 Task: Look for space in Katoro, Tanzania from 10th July, 2023 to 15th July, 2023 for 7 adults in price range Rs.10000 to Rs.15000. Place can be entire place or shared room with 4 bedrooms having 7 beds and 4 bathrooms. Property type can be house, flat, guest house. Amenities needed are: wifi, TV, free parkinig on premises, gym, breakfast. Booking option can be shelf check-in. Required host language is English.
Action: Mouse moved to (447, 97)
Screenshot: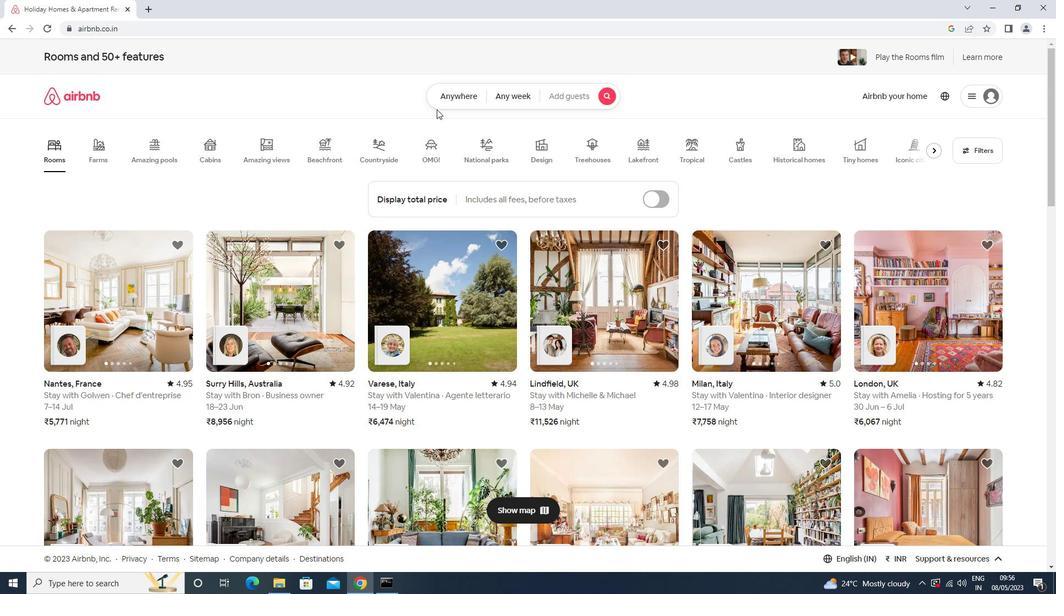 
Action: Mouse pressed left at (447, 97)
Screenshot: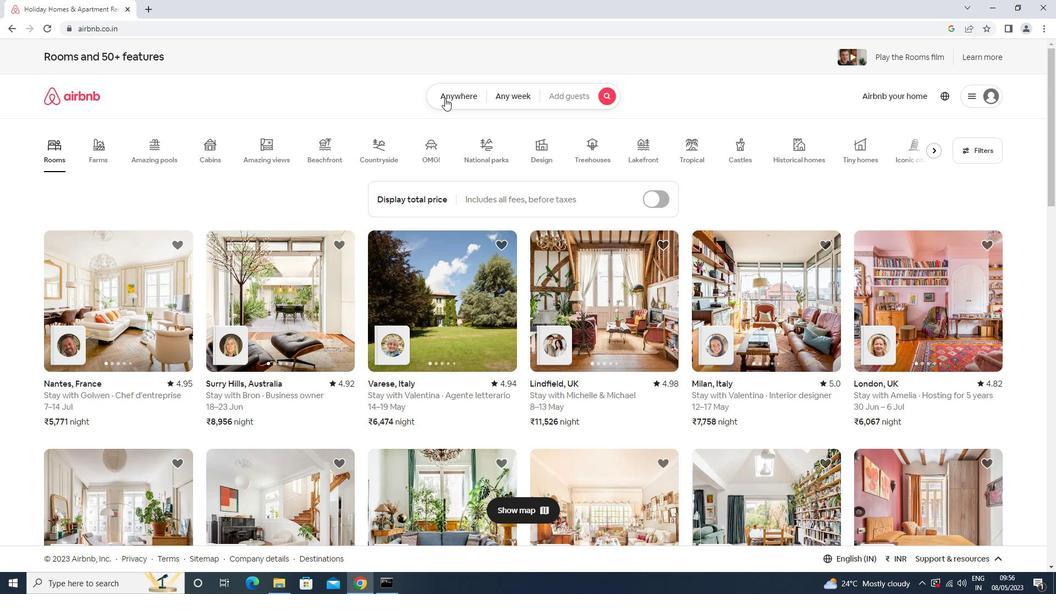 
Action: Mouse moved to (391, 139)
Screenshot: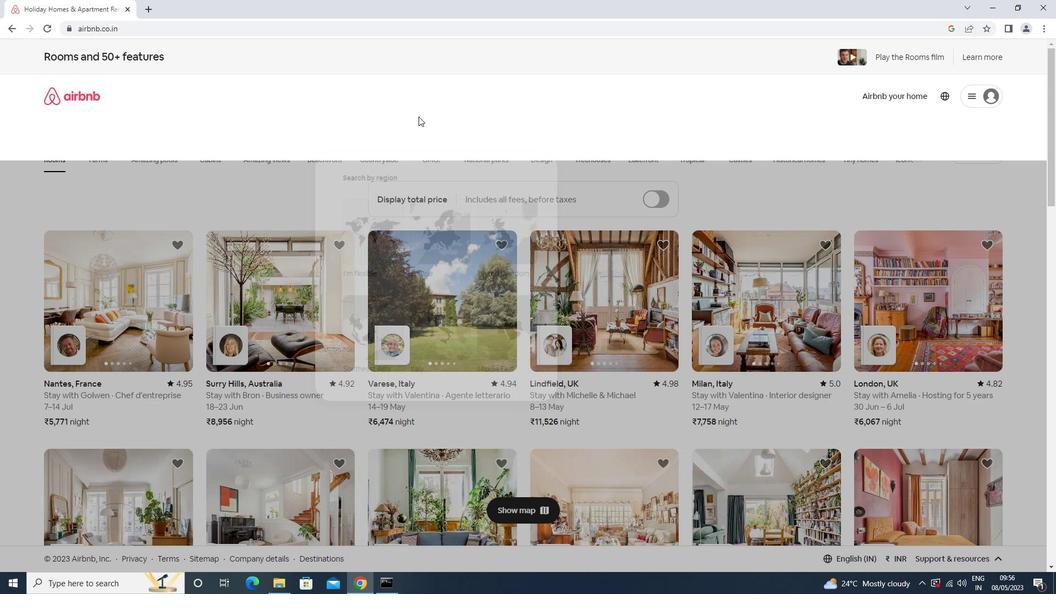 
Action: Mouse pressed left at (391, 139)
Screenshot: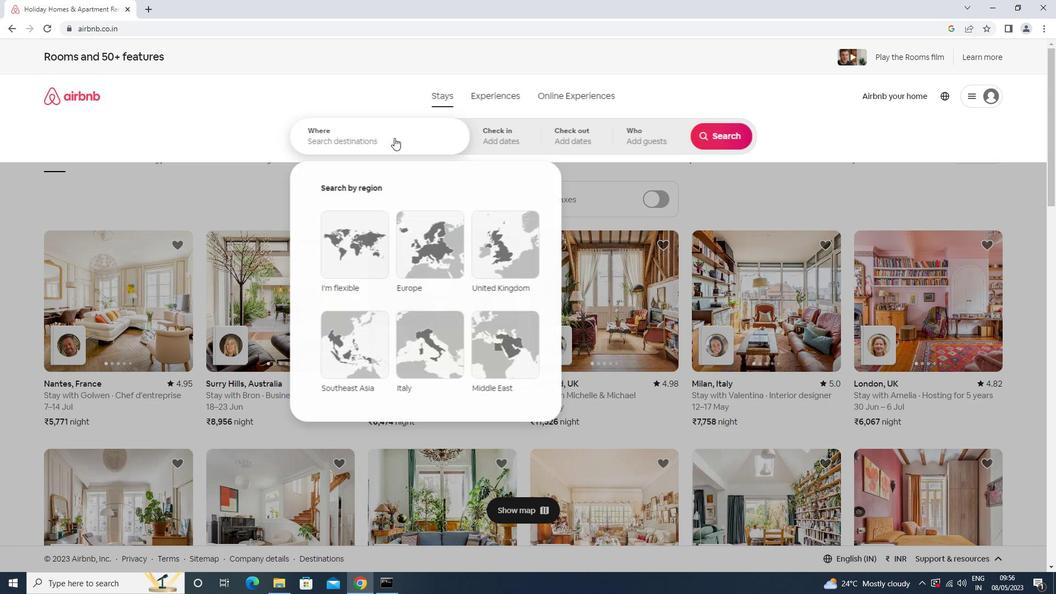 
Action: Key pressed <Key.shift>KATORO,<Key.space><Key.shift>T<Key.down><Key.enter>
Screenshot: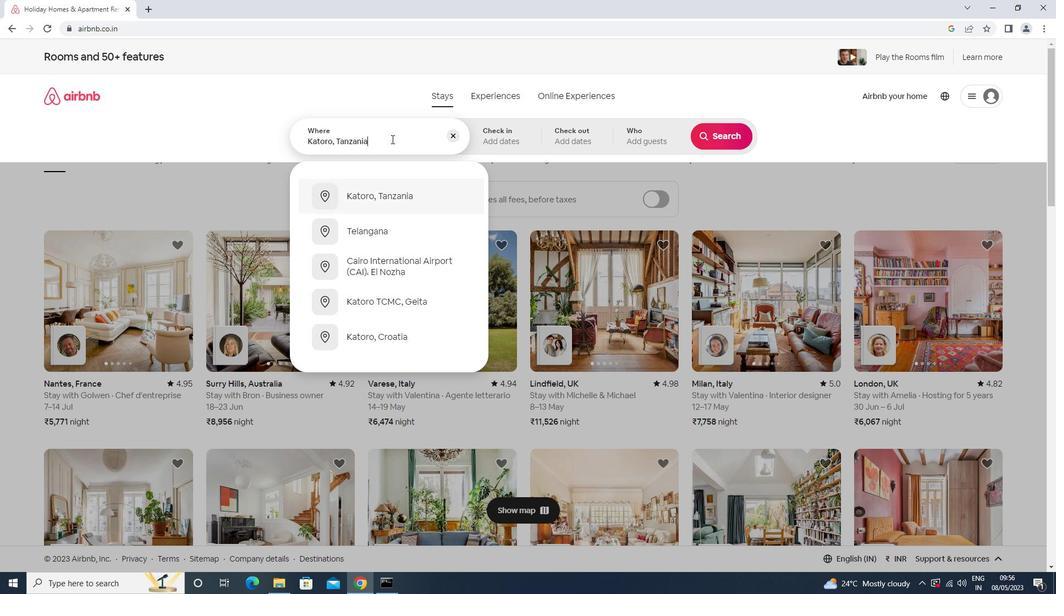 
Action: Mouse moved to (701, 301)
Screenshot: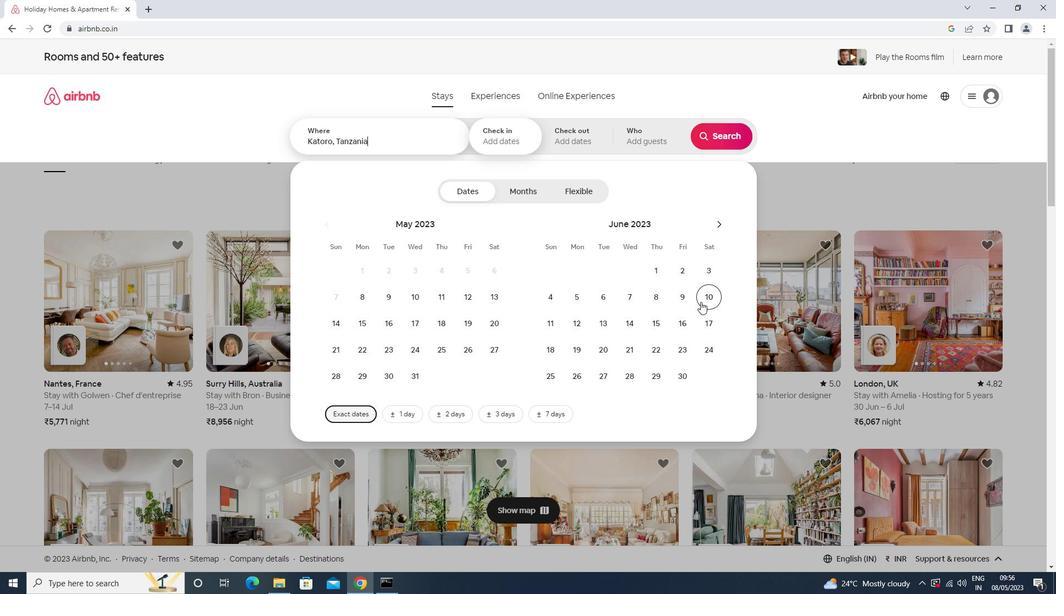 
Action: Mouse pressed left at (701, 301)
Screenshot: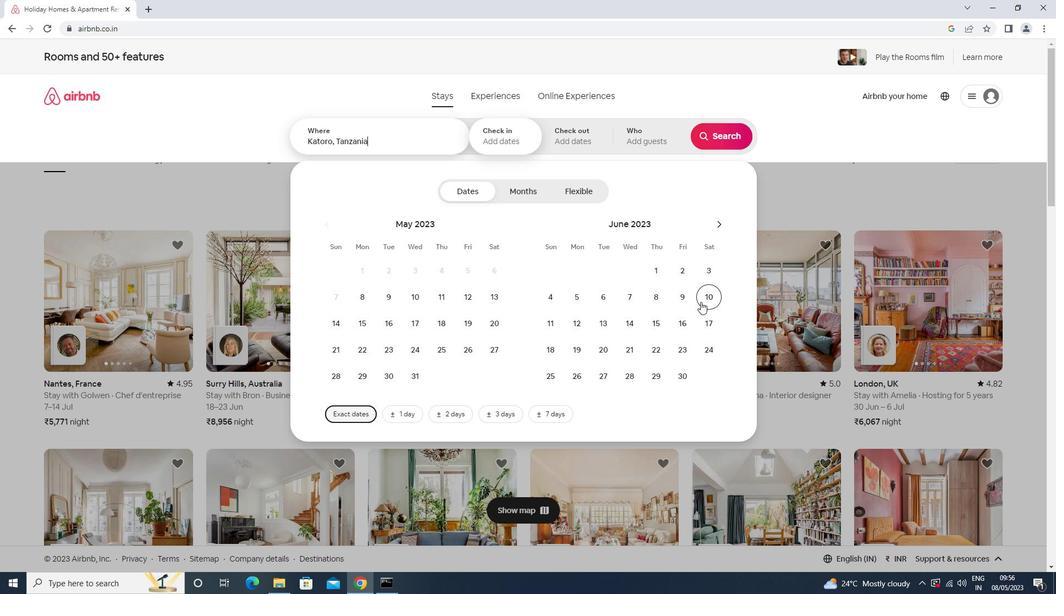 
Action: Mouse moved to (662, 329)
Screenshot: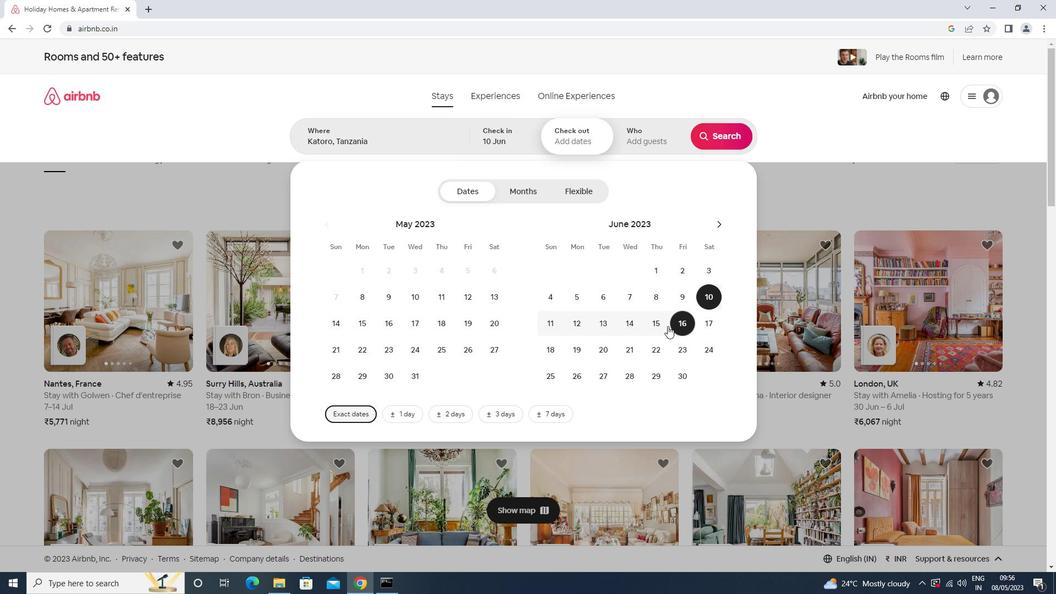 
Action: Mouse pressed left at (662, 329)
Screenshot: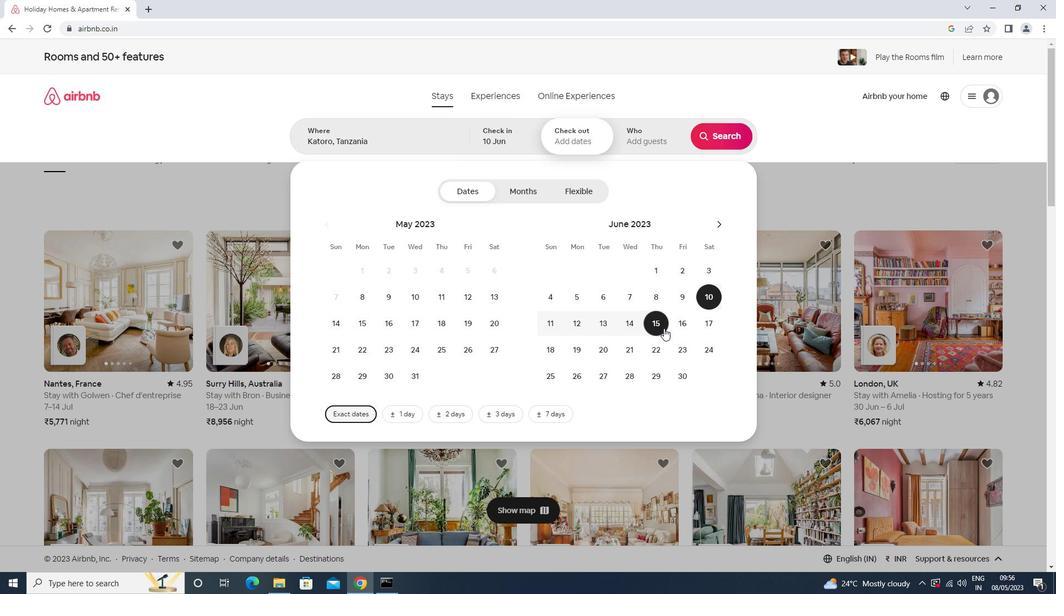 
Action: Mouse moved to (637, 133)
Screenshot: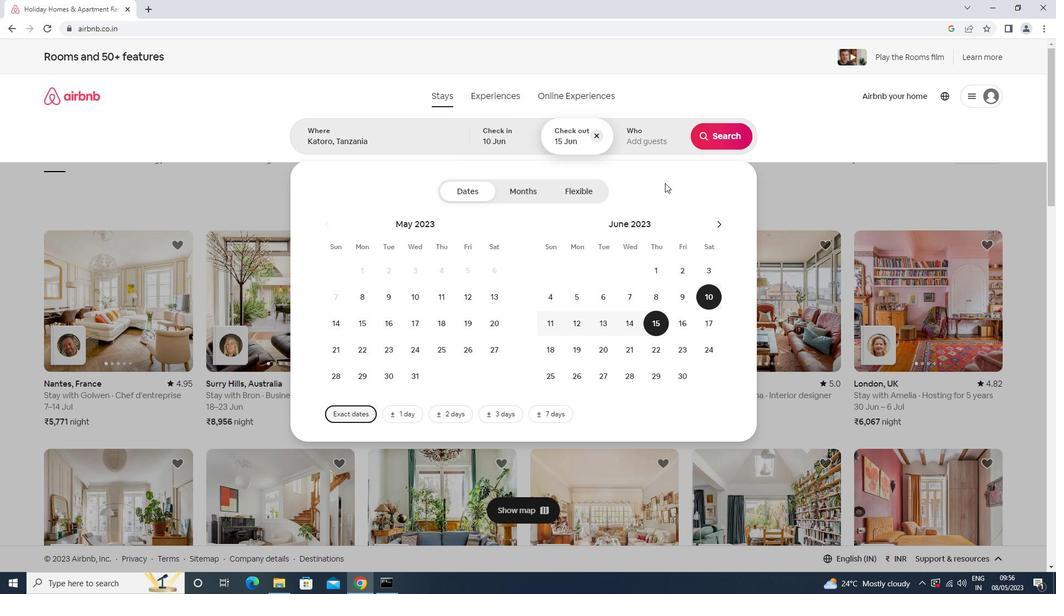 
Action: Mouse pressed left at (637, 133)
Screenshot: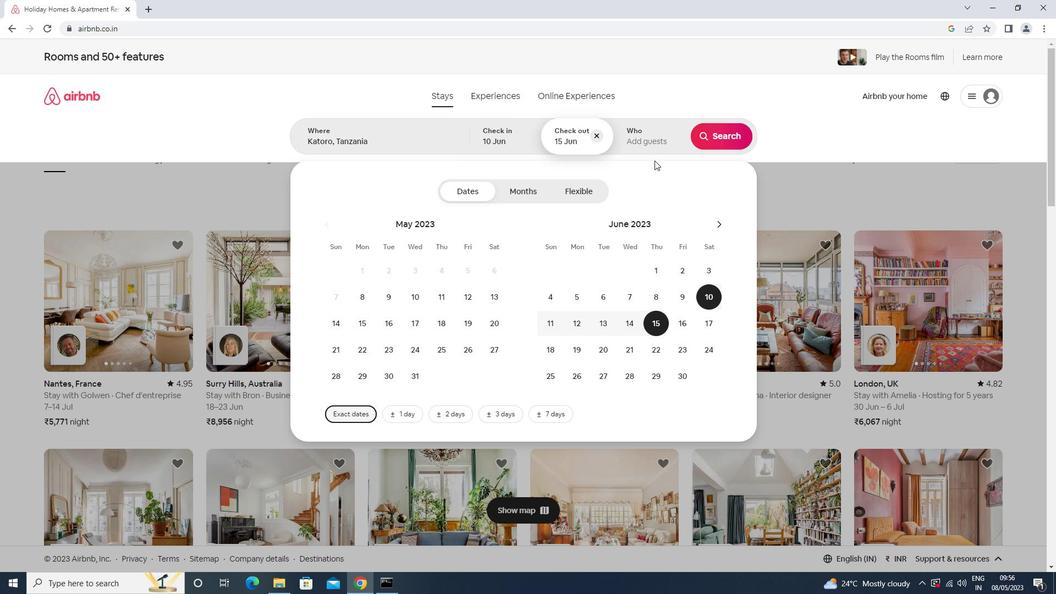 
Action: Mouse moved to (728, 197)
Screenshot: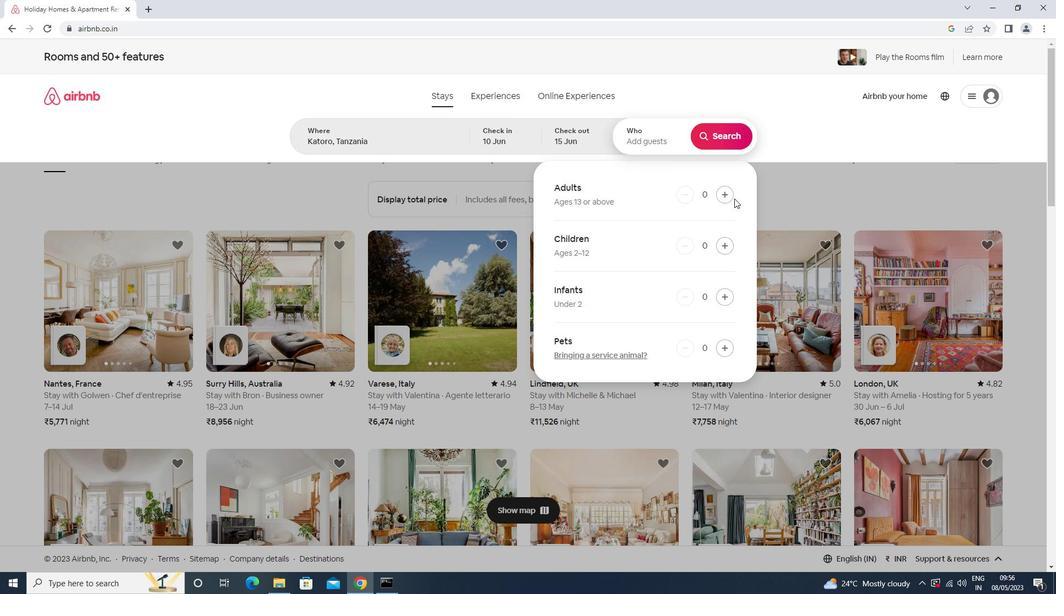 
Action: Mouse pressed left at (728, 197)
Screenshot: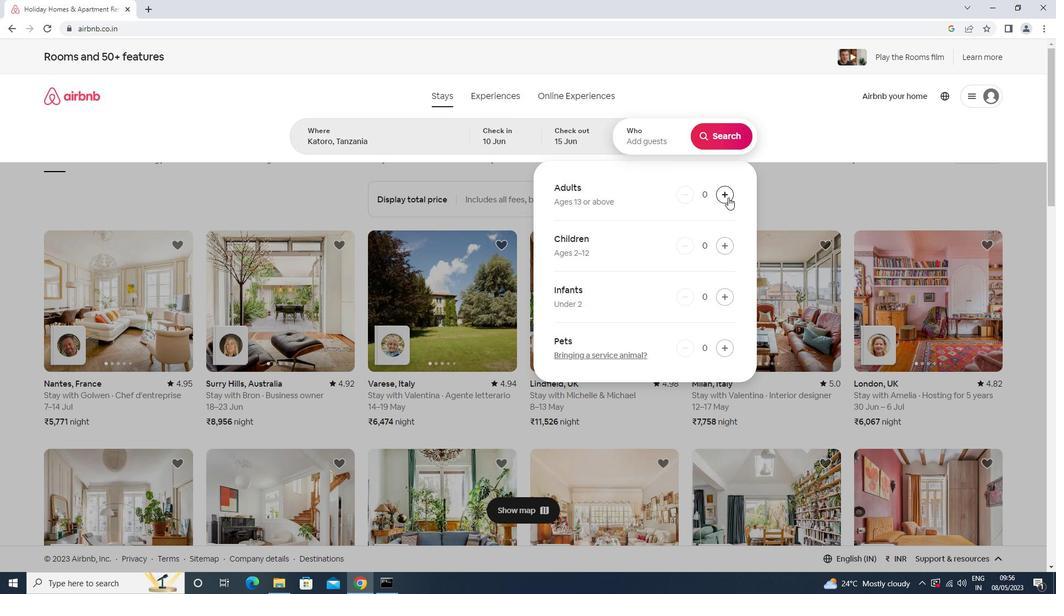 
Action: Mouse pressed left at (728, 197)
Screenshot: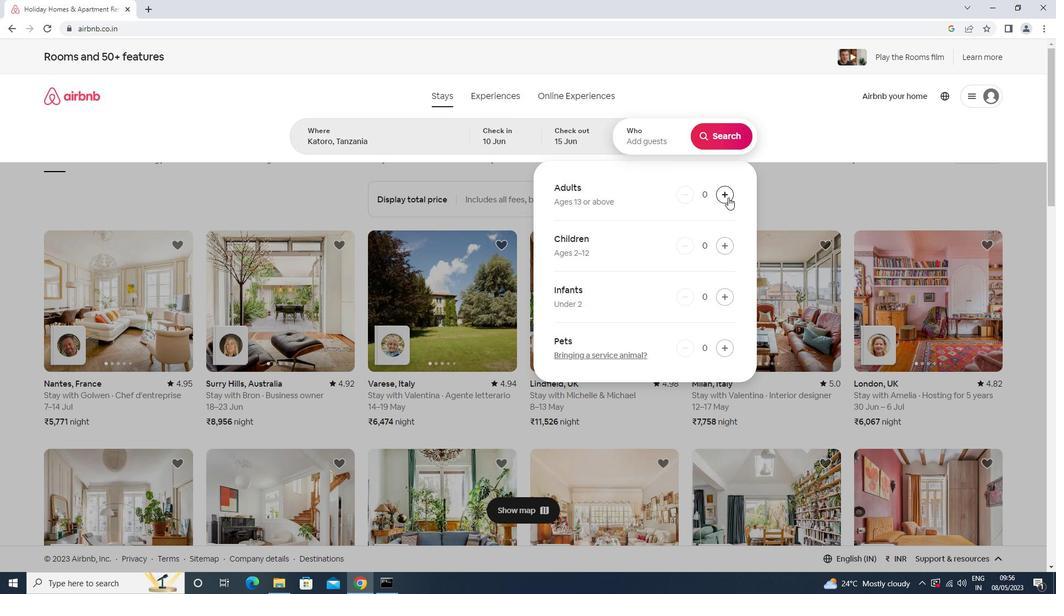 
Action: Mouse pressed left at (728, 197)
Screenshot: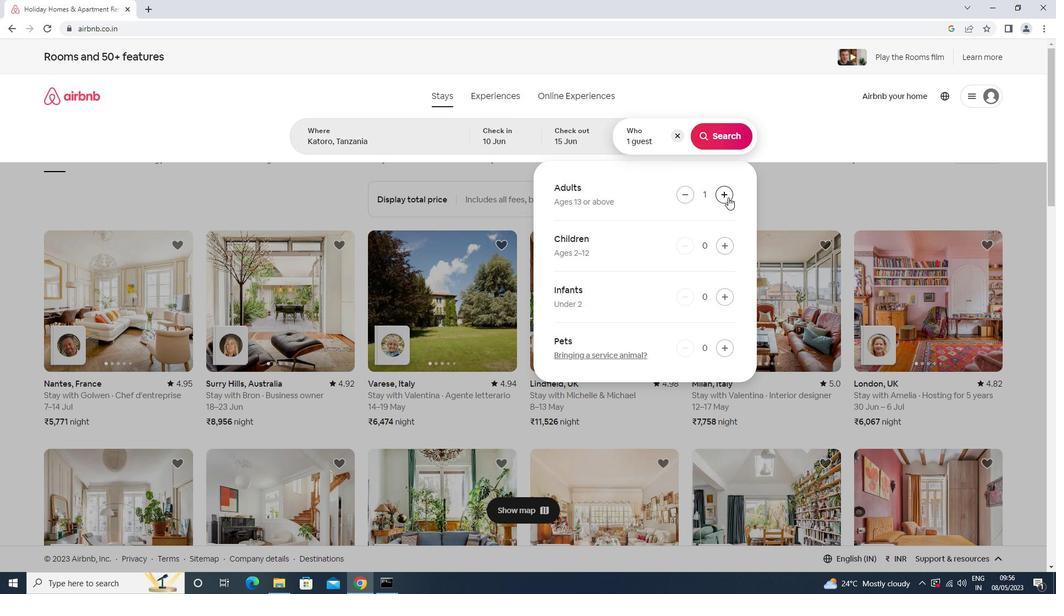 
Action: Mouse pressed left at (728, 197)
Screenshot: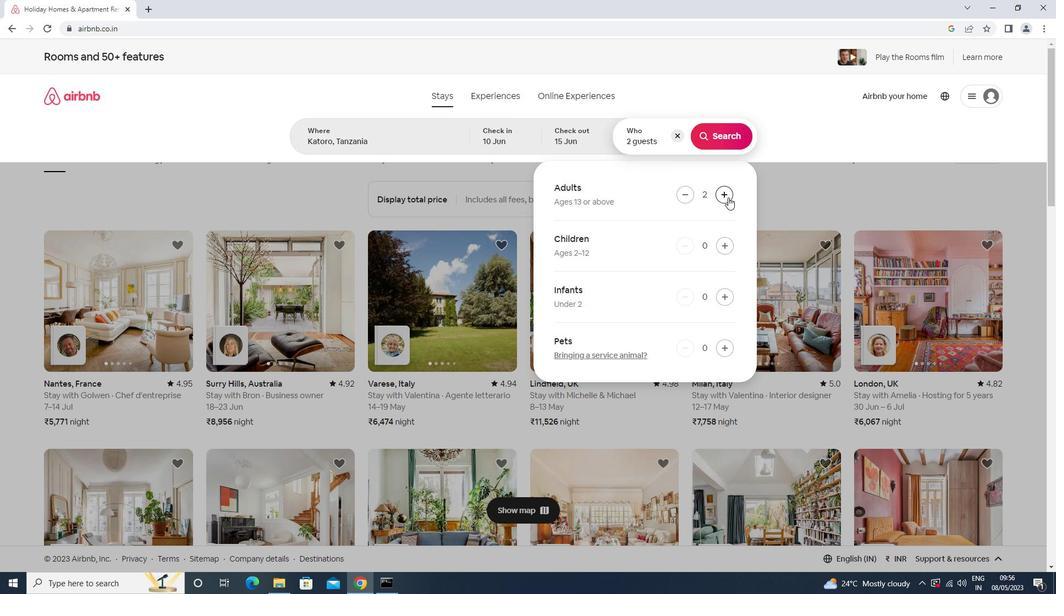 
Action: Mouse pressed left at (728, 197)
Screenshot: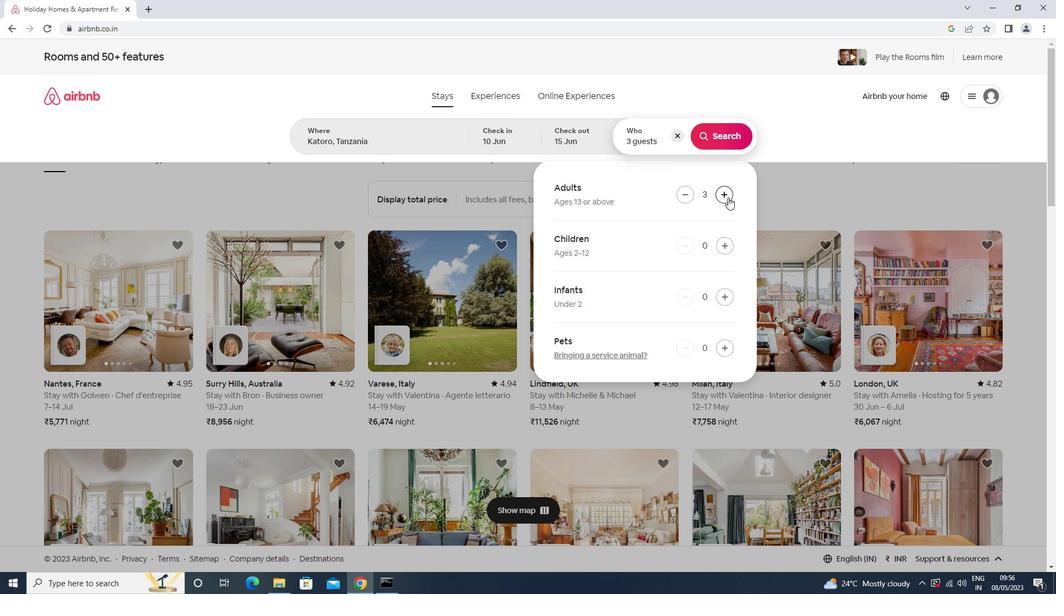 
Action: Mouse pressed left at (728, 197)
Screenshot: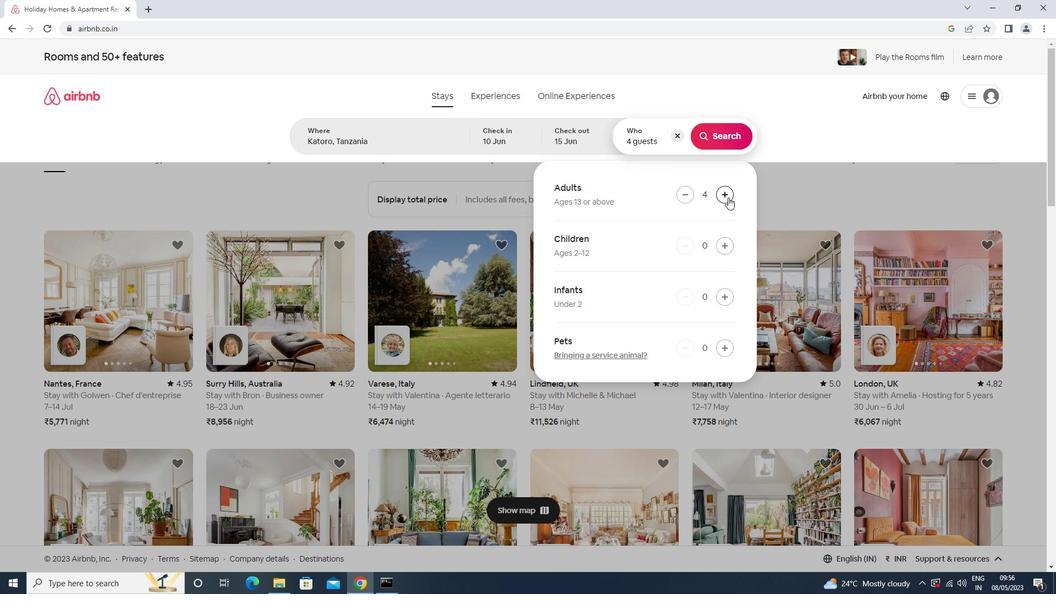 
Action: Mouse pressed left at (728, 197)
Screenshot: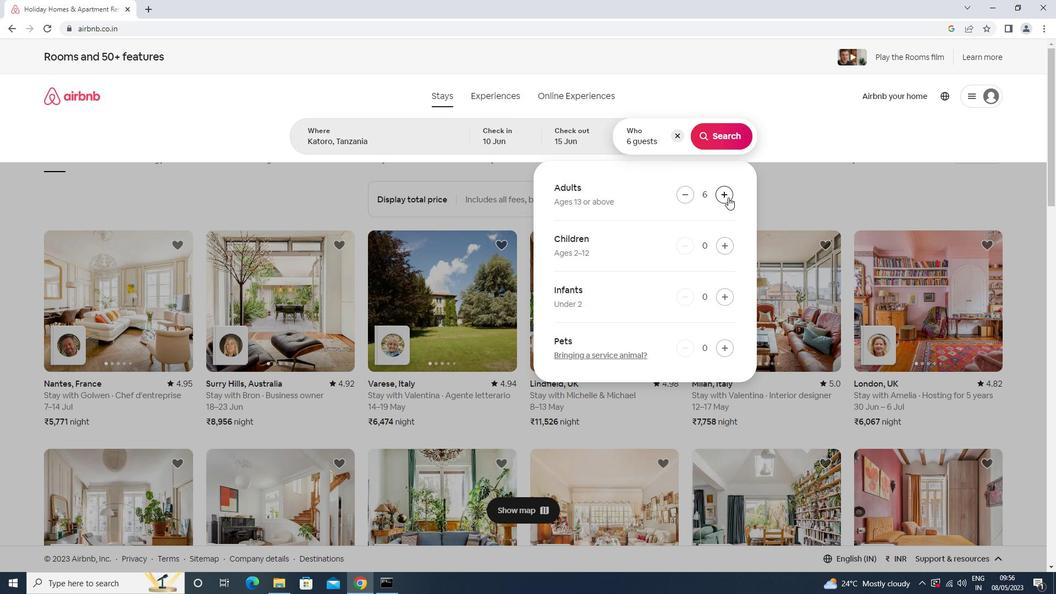 
Action: Mouse moved to (717, 134)
Screenshot: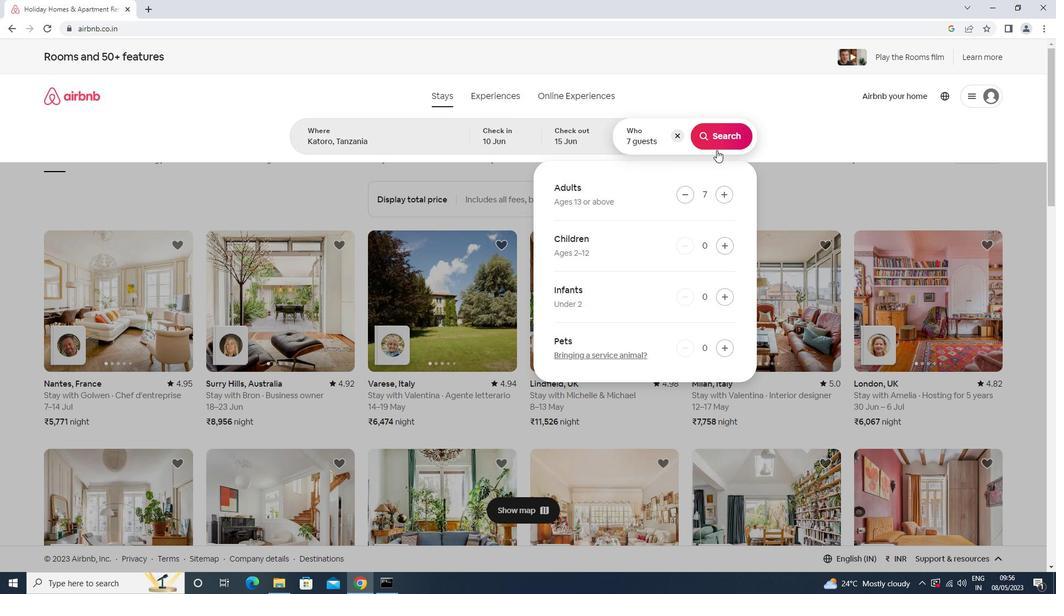
Action: Mouse pressed left at (717, 134)
Screenshot: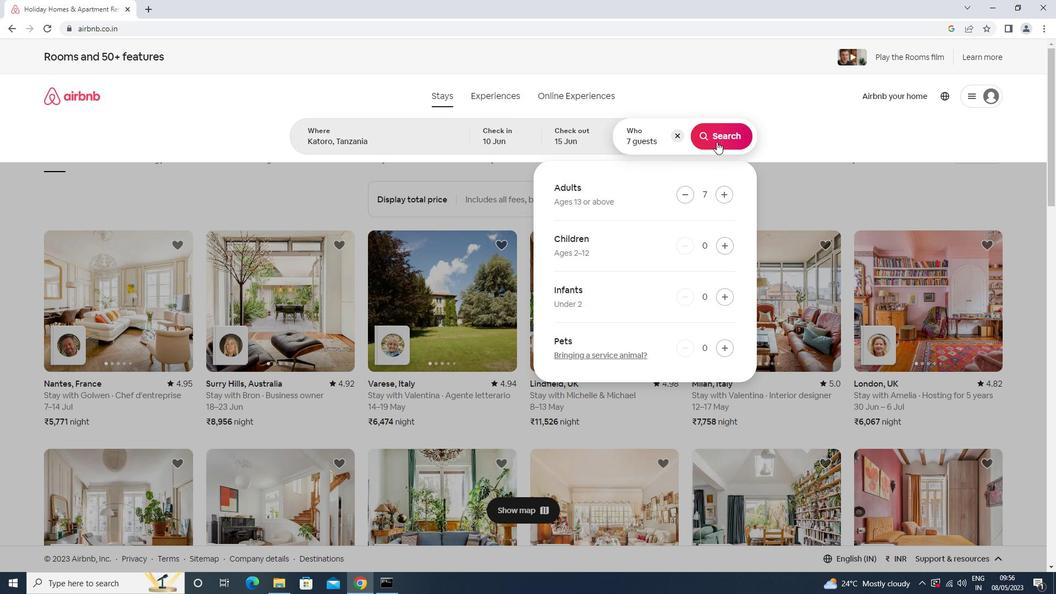 
Action: Mouse moved to (1001, 105)
Screenshot: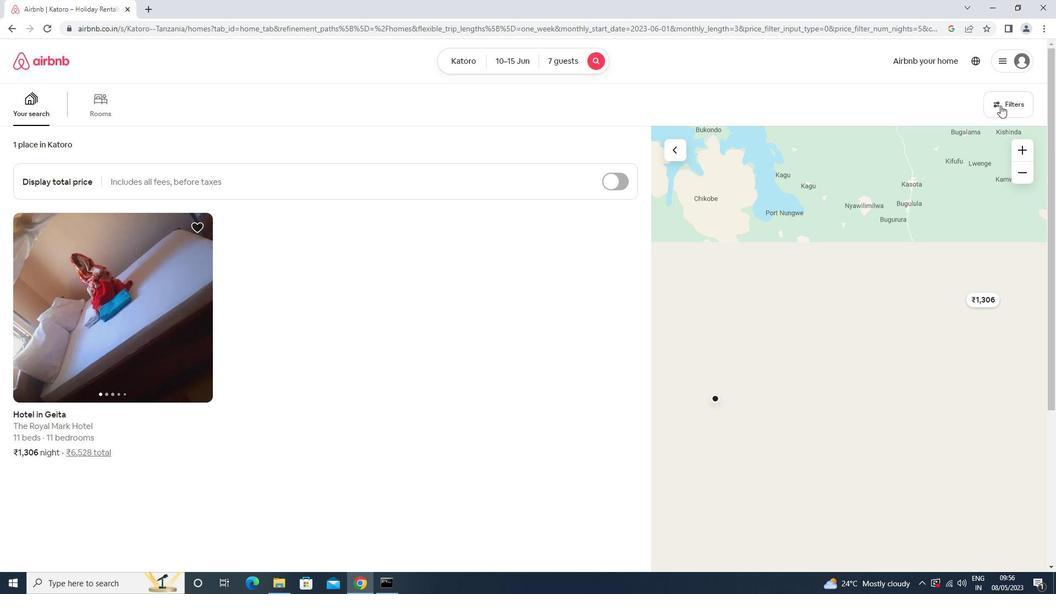 
Action: Mouse pressed left at (1001, 105)
Screenshot: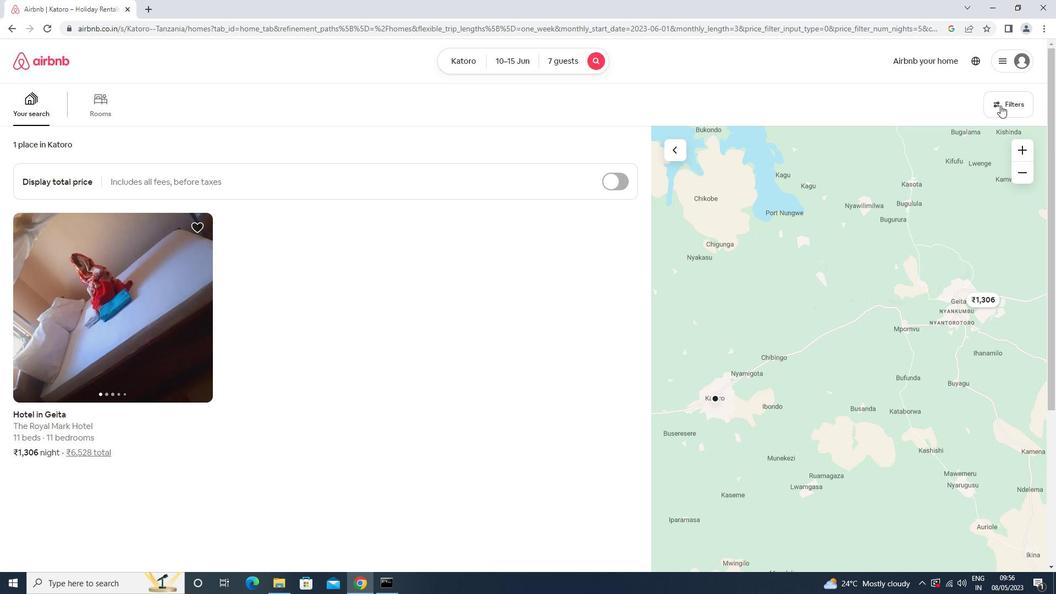 
Action: Mouse moved to (408, 376)
Screenshot: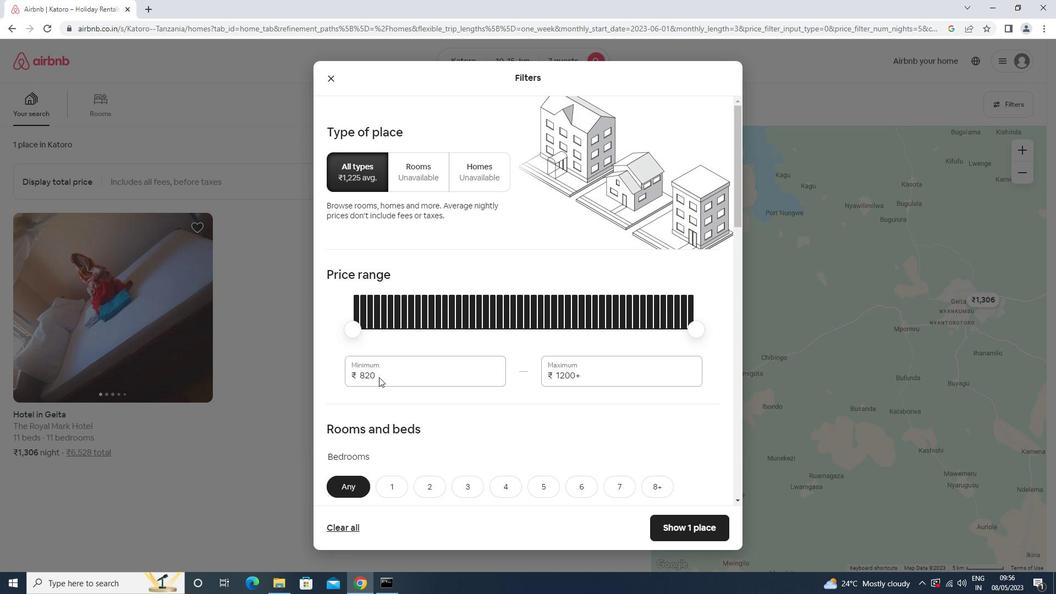 
Action: Mouse pressed left at (408, 376)
Screenshot: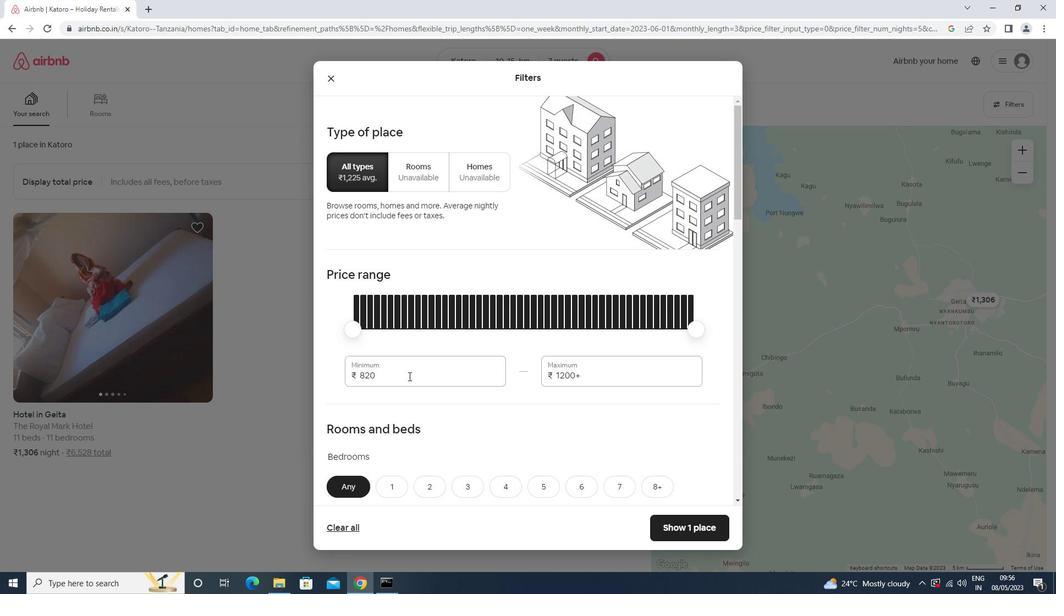 
Action: Key pressed <Key.backspace><Key.backspace><Key.backspace><Key.backspace>10000<Key.tab>15000
Screenshot: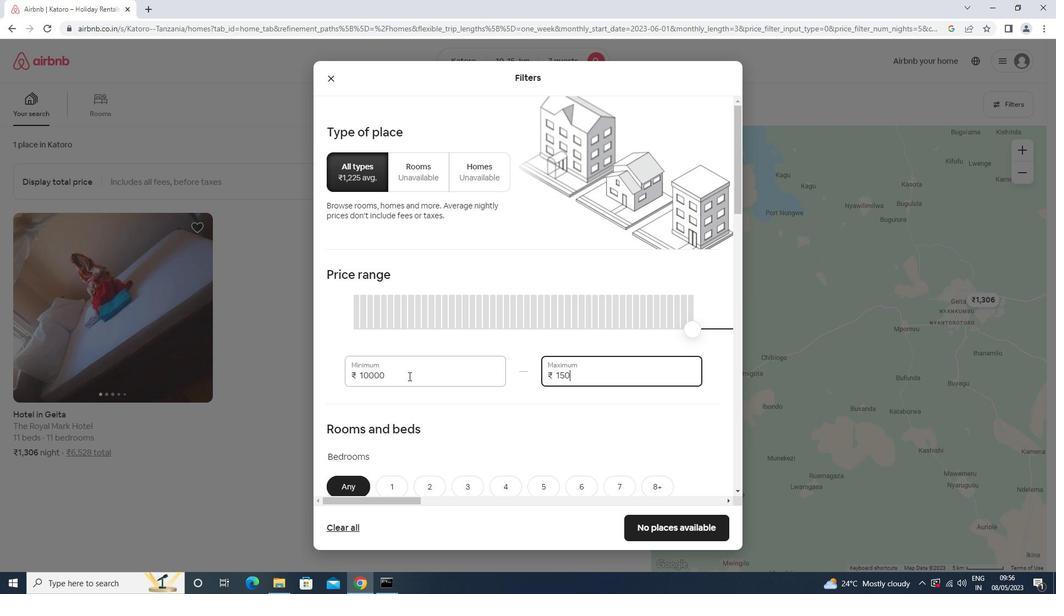 
Action: Mouse moved to (408, 384)
Screenshot: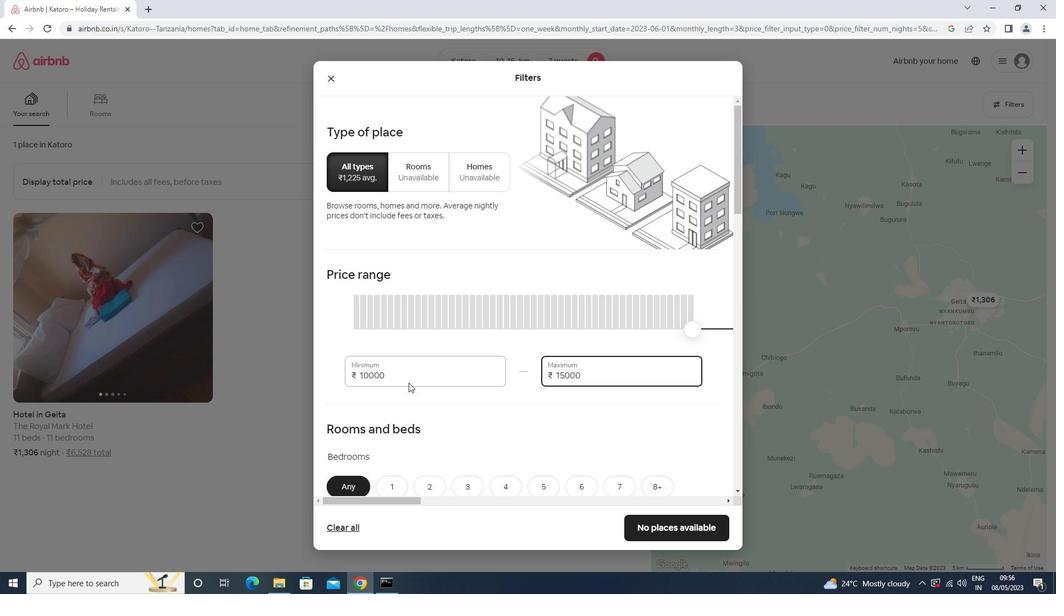 
Action: Mouse scrolled (408, 383) with delta (0, 0)
Screenshot: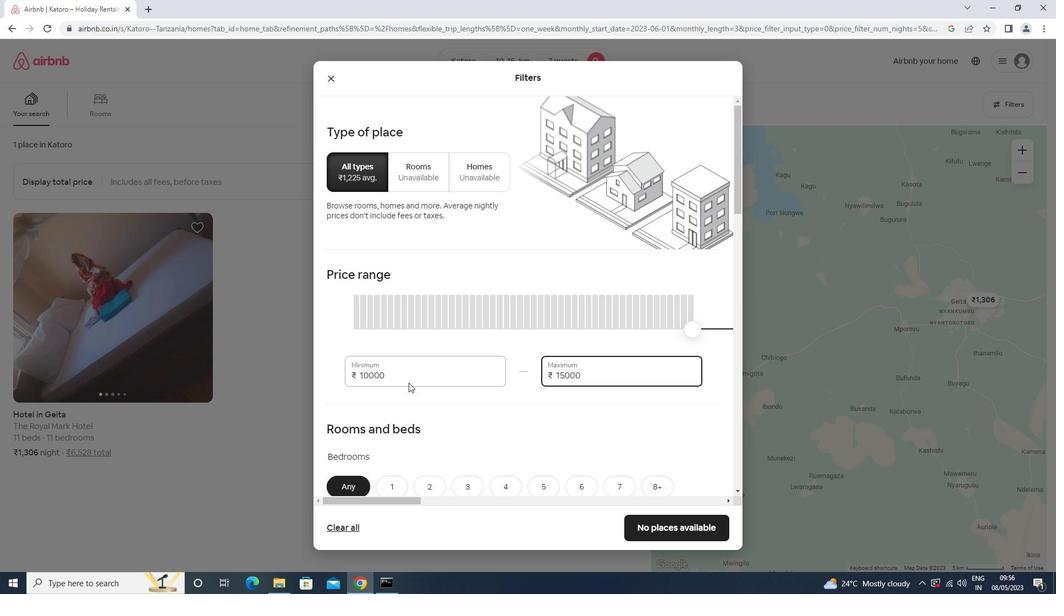 
Action: Mouse scrolled (408, 383) with delta (0, 0)
Screenshot: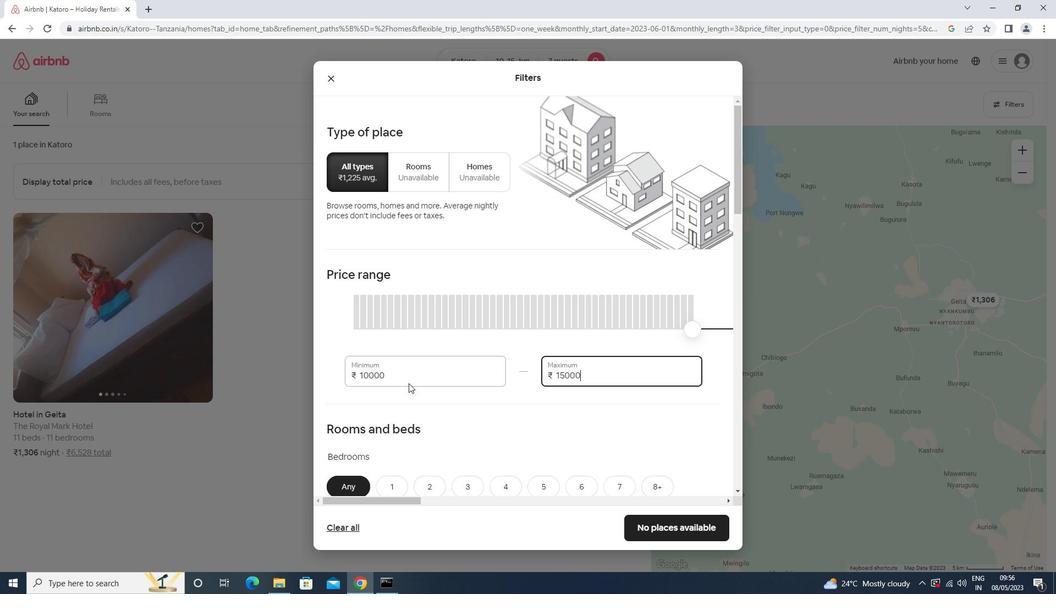 
Action: Mouse scrolled (408, 383) with delta (0, 0)
Screenshot: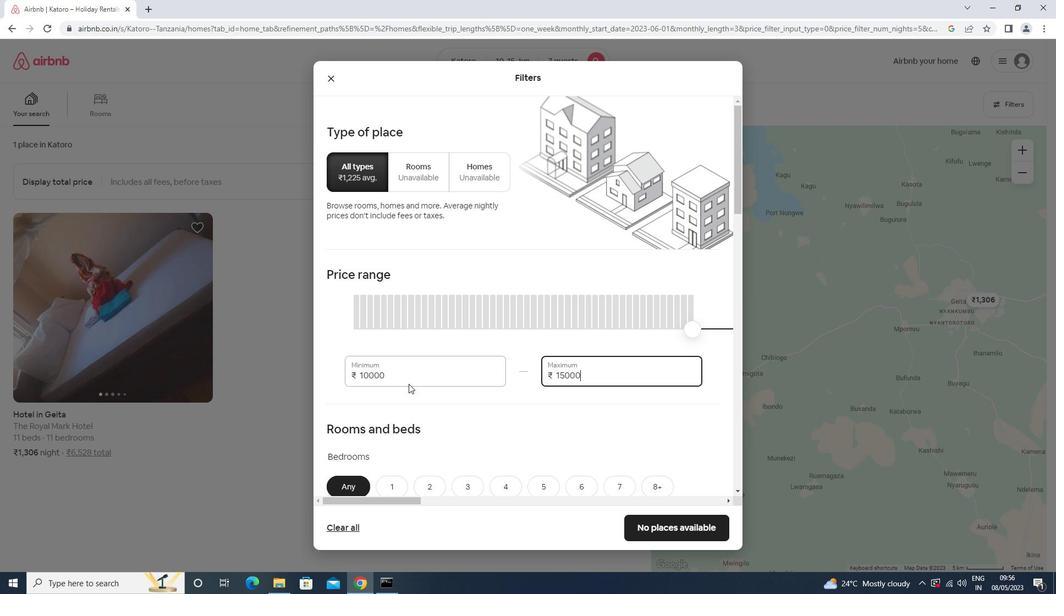 
Action: Mouse scrolled (408, 383) with delta (0, 0)
Screenshot: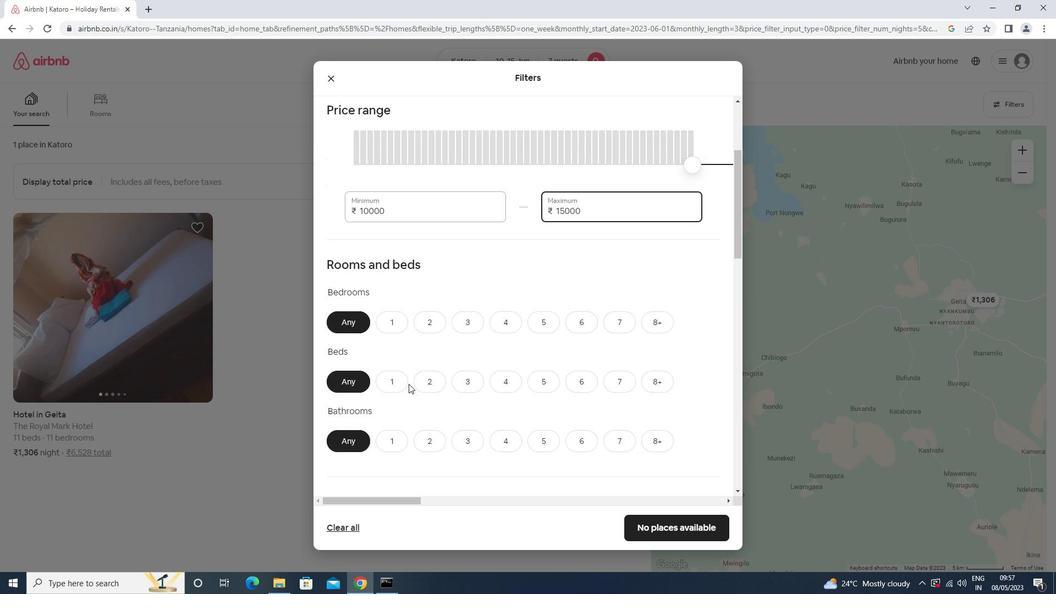 
Action: Mouse scrolled (408, 383) with delta (0, 0)
Screenshot: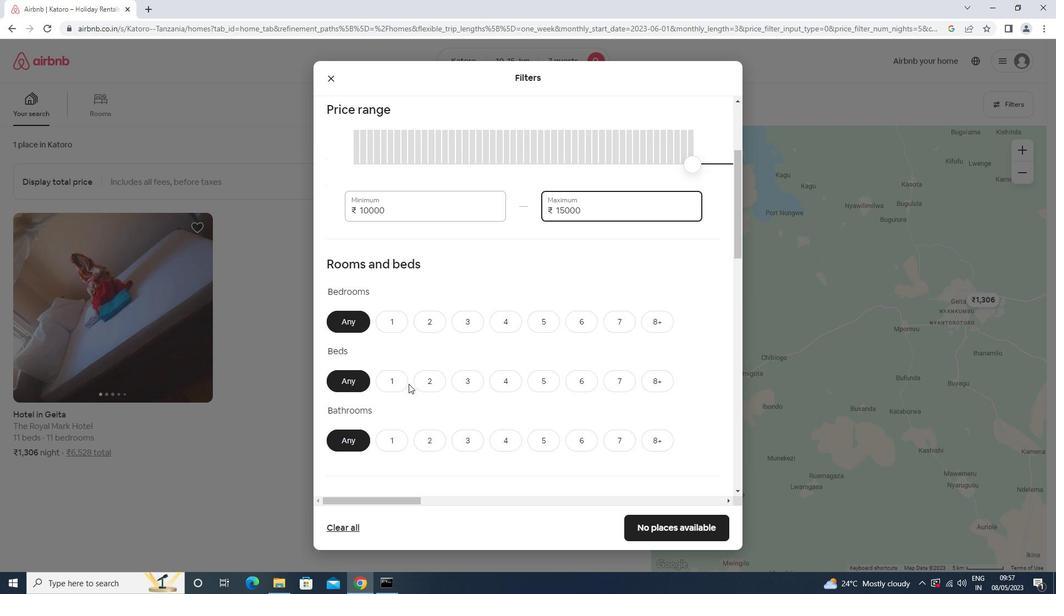
Action: Mouse scrolled (408, 383) with delta (0, 0)
Screenshot: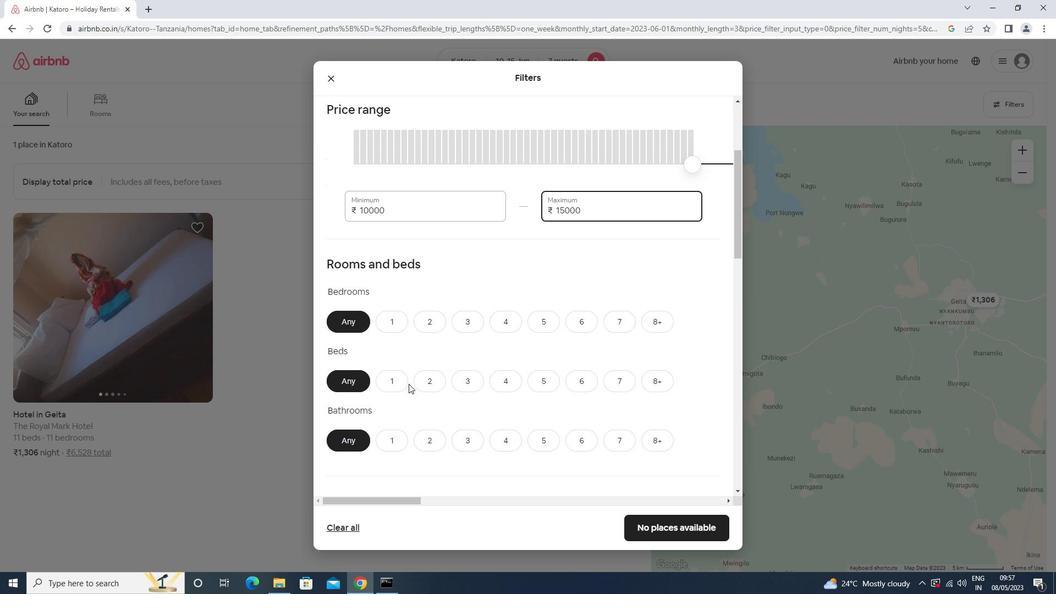 
Action: Mouse moved to (508, 163)
Screenshot: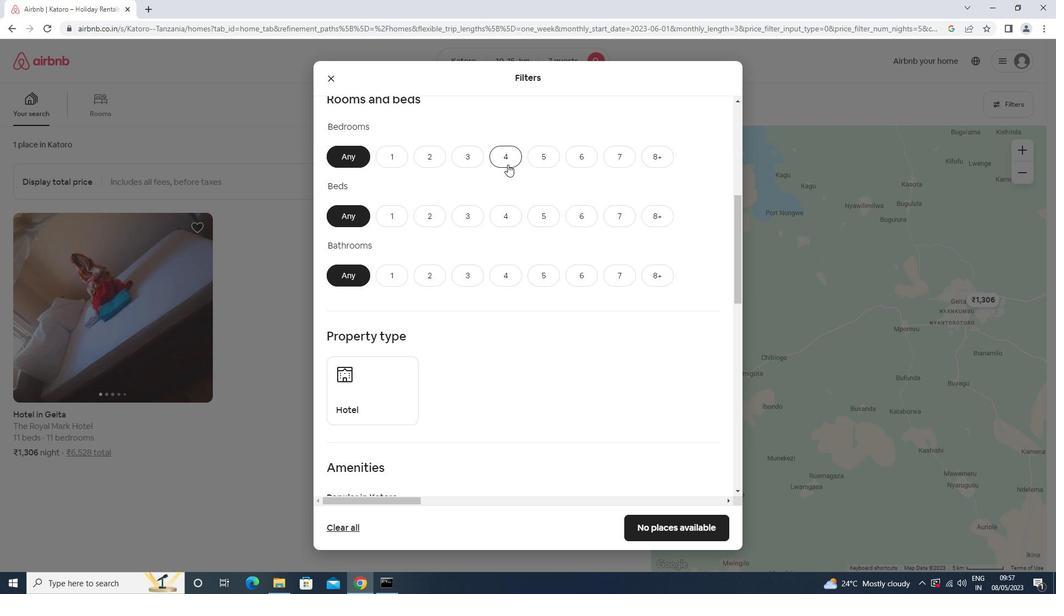 
Action: Mouse pressed left at (508, 163)
Screenshot: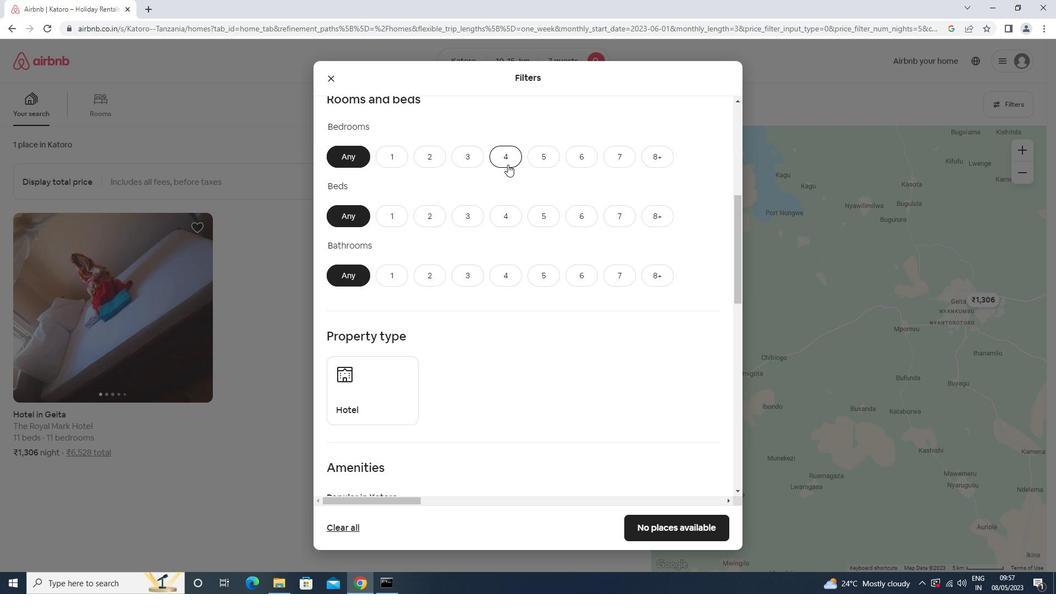 
Action: Mouse moved to (617, 217)
Screenshot: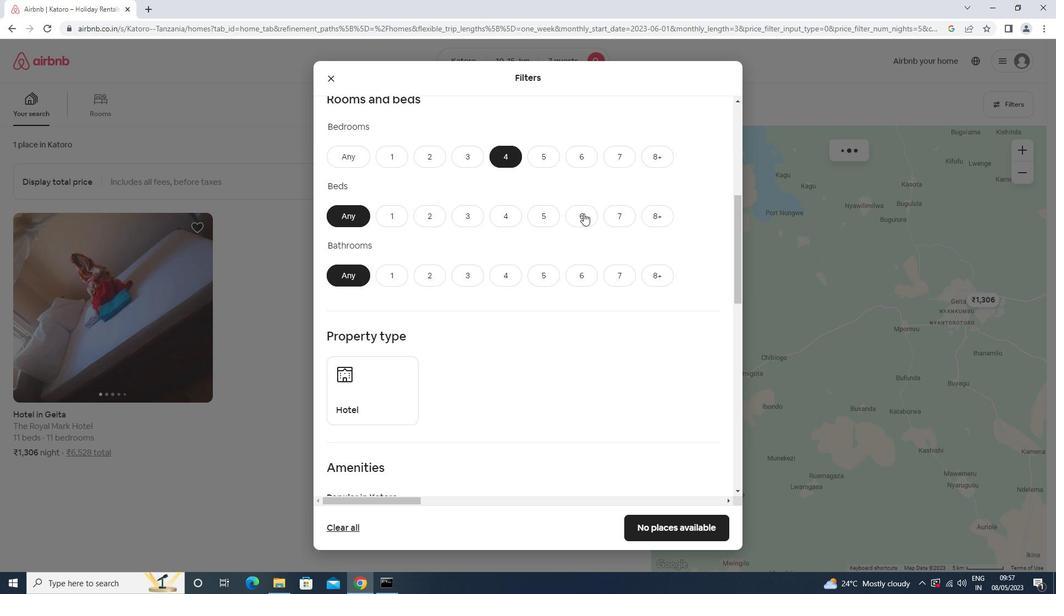
Action: Mouse pressed left at (617, 217)
Screenshot: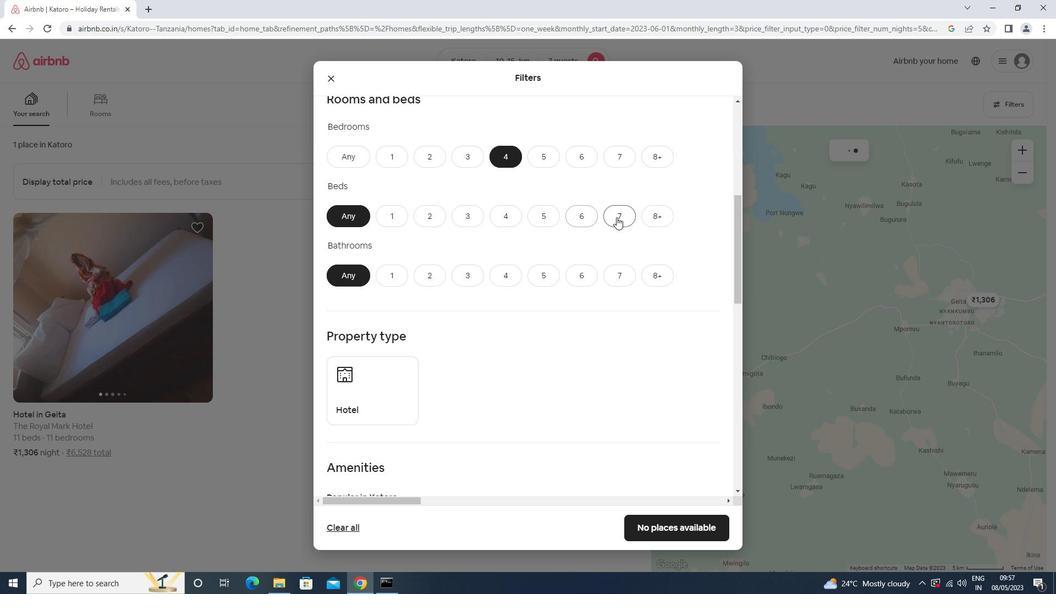 
Action: Mouse moved to (505, 275)
Screenshot: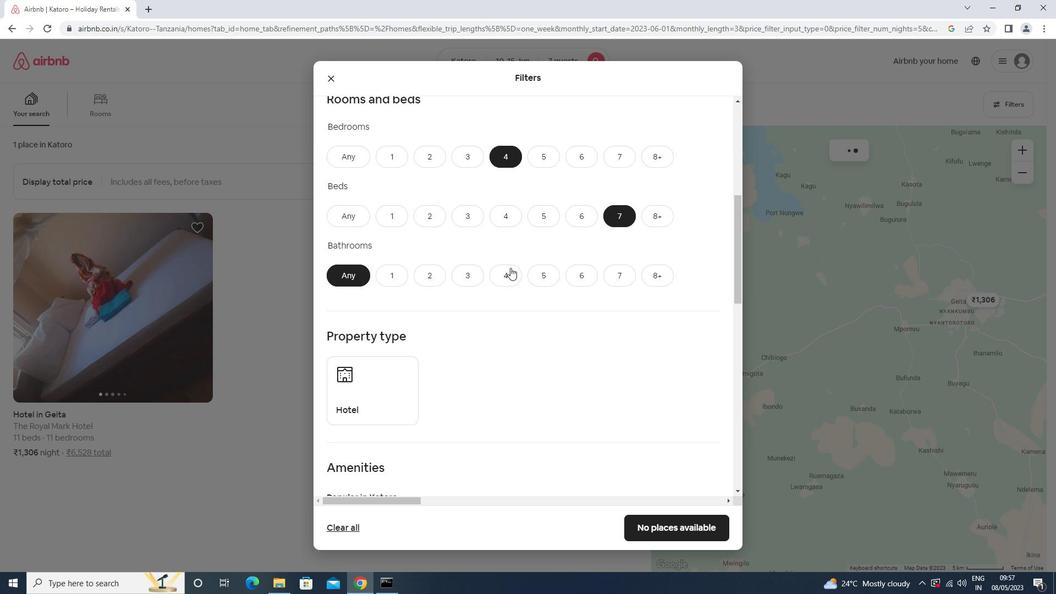 
Action: Mouse pressed left at (505, 275)
Screenshot: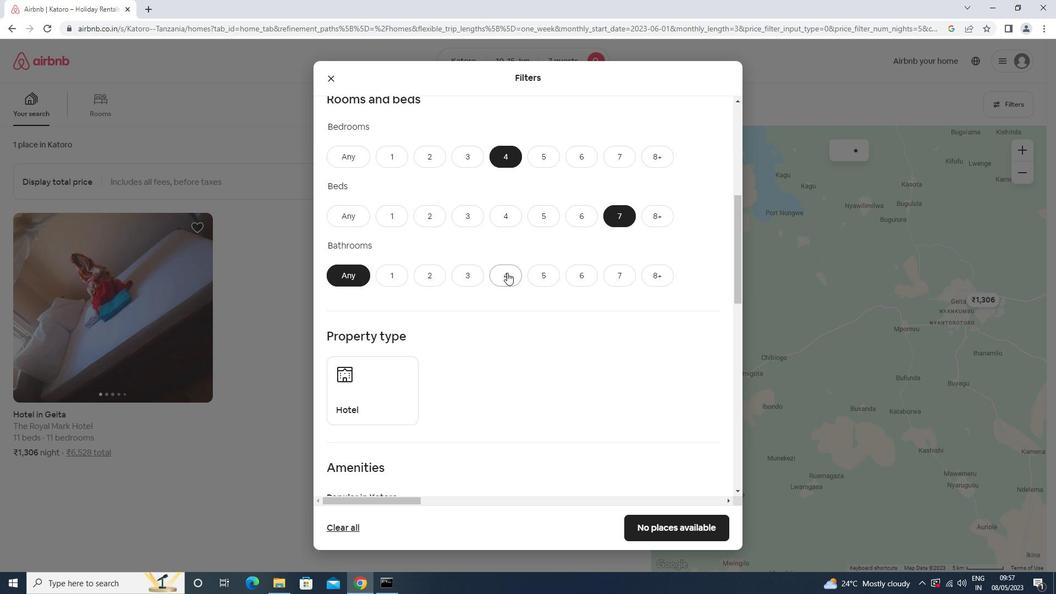 
Action: Mouse moved to (433, 365)
Screenshot: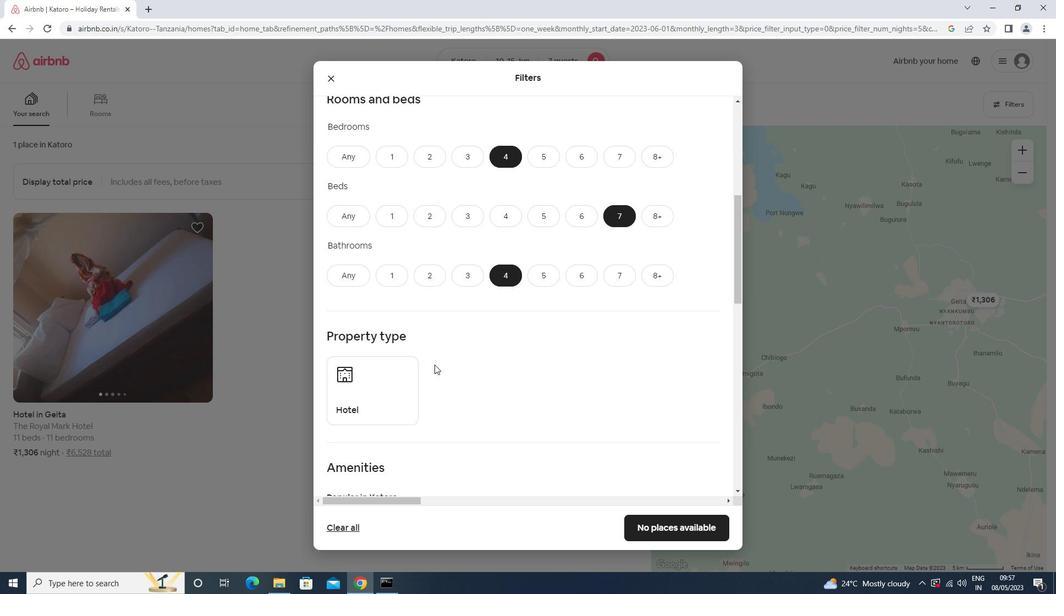
Action: Mouse scrolled (433, 364) with delta (0, 0)
Screenshot: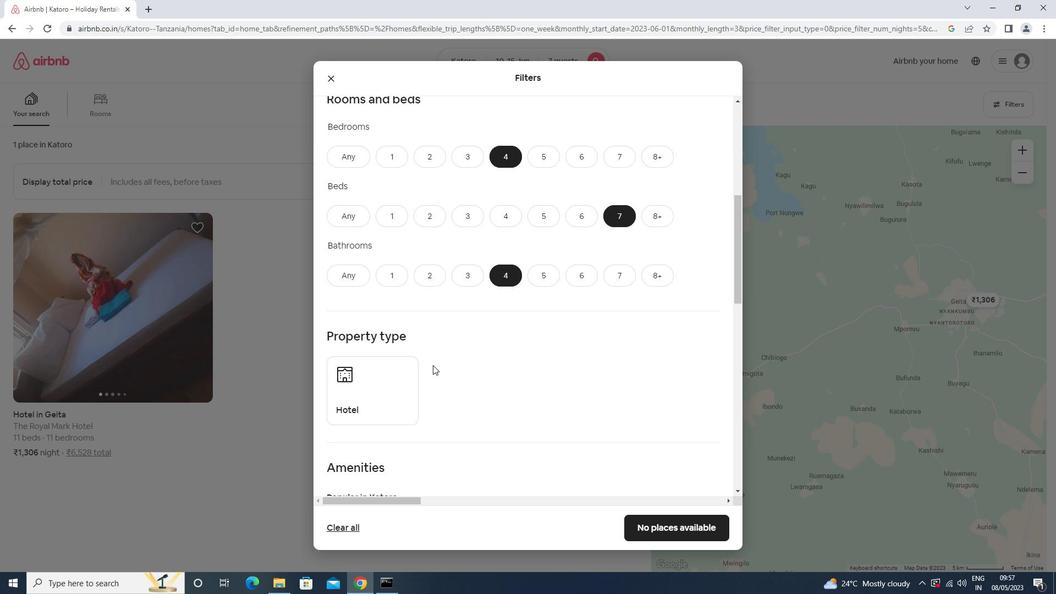 
Action: Mouse scrolled (433, 364) with delta (0, 0)
Screenshot: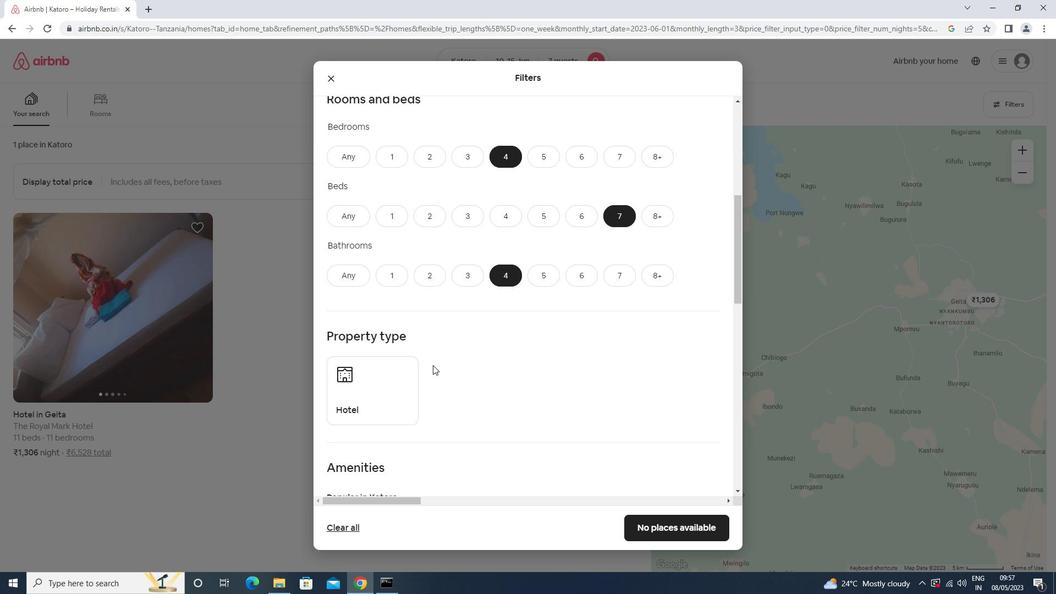 
Action: Mouse scrolled (433, 364) with delta (0, 0)
Screenshot: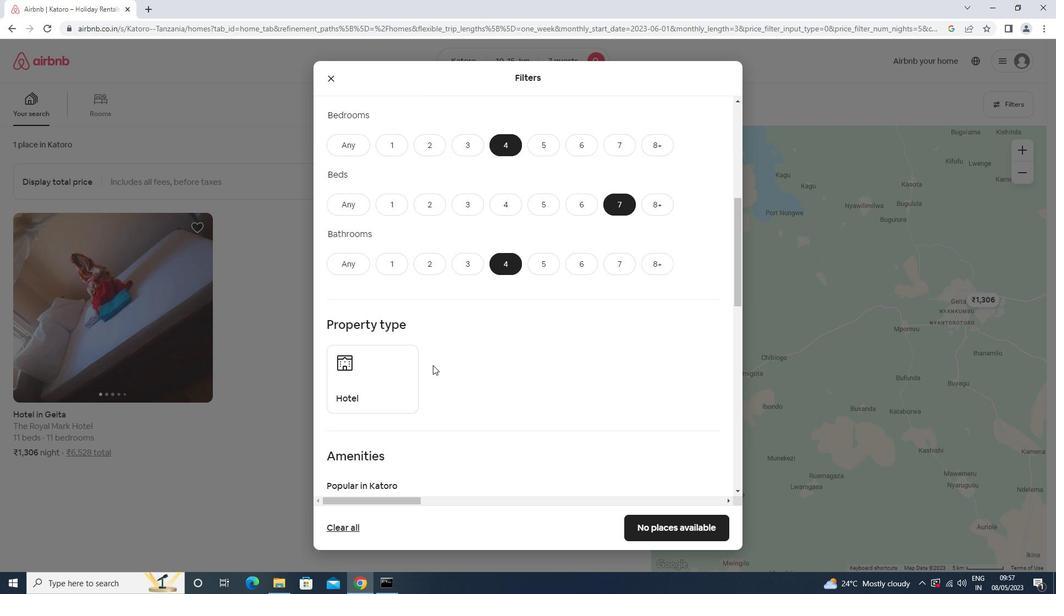 
Action: Mouse moved to (360, 355)
Screenshot: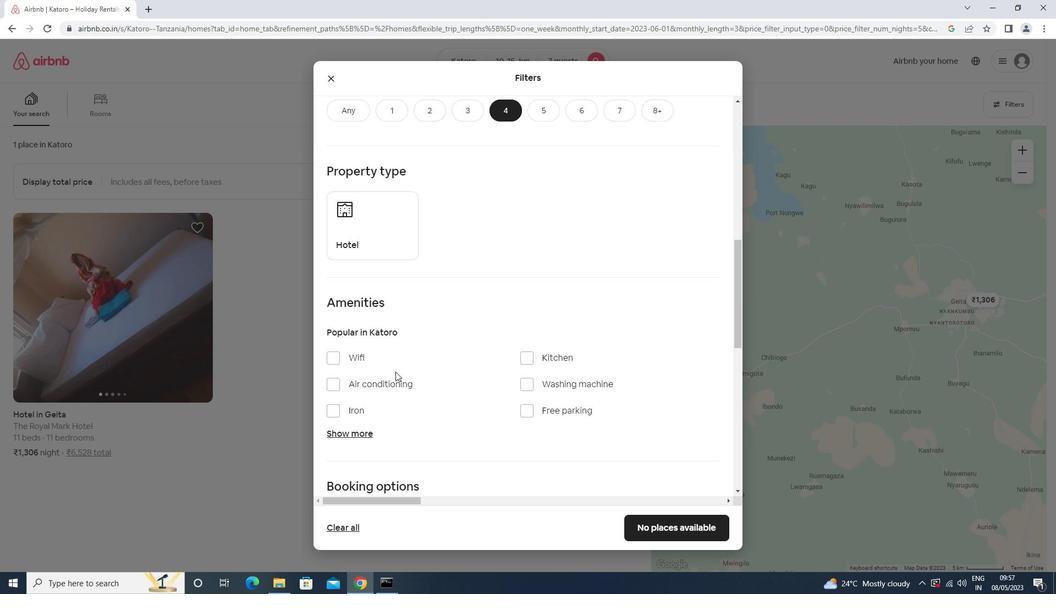 
Action: Mouse pressed left at (360, 355)
Screenshot: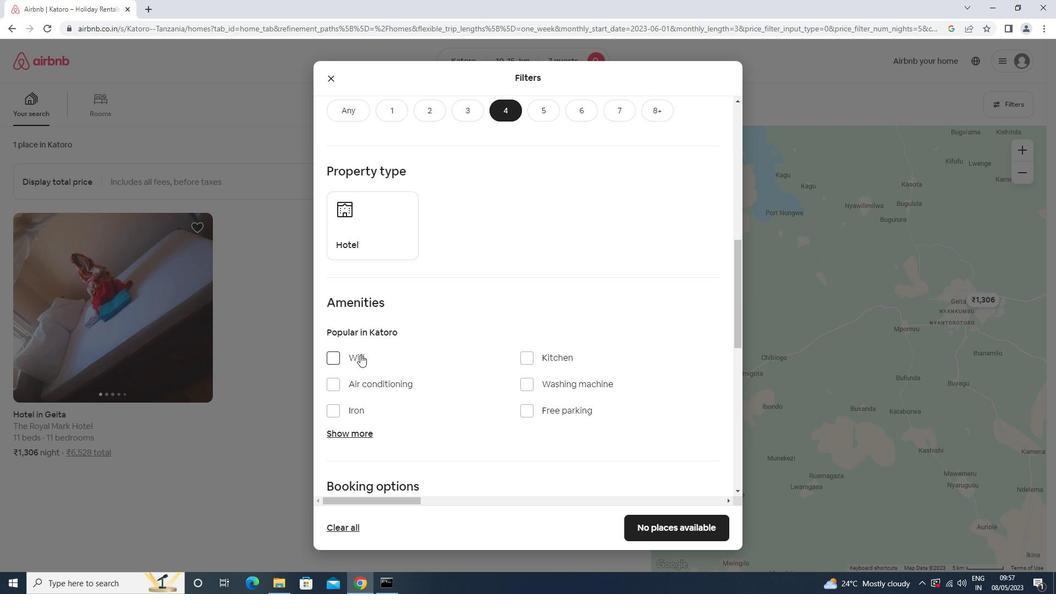 
Action: Mouse moved to (343, 363)
Screenshot: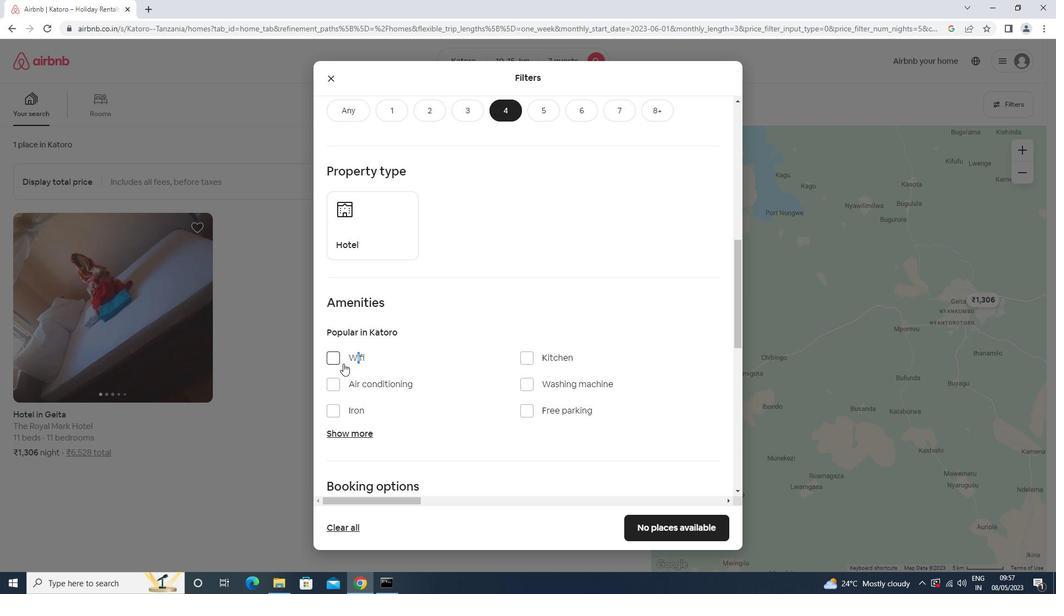 
Action: Mouse pressed left at (343, 363)
Screenshot: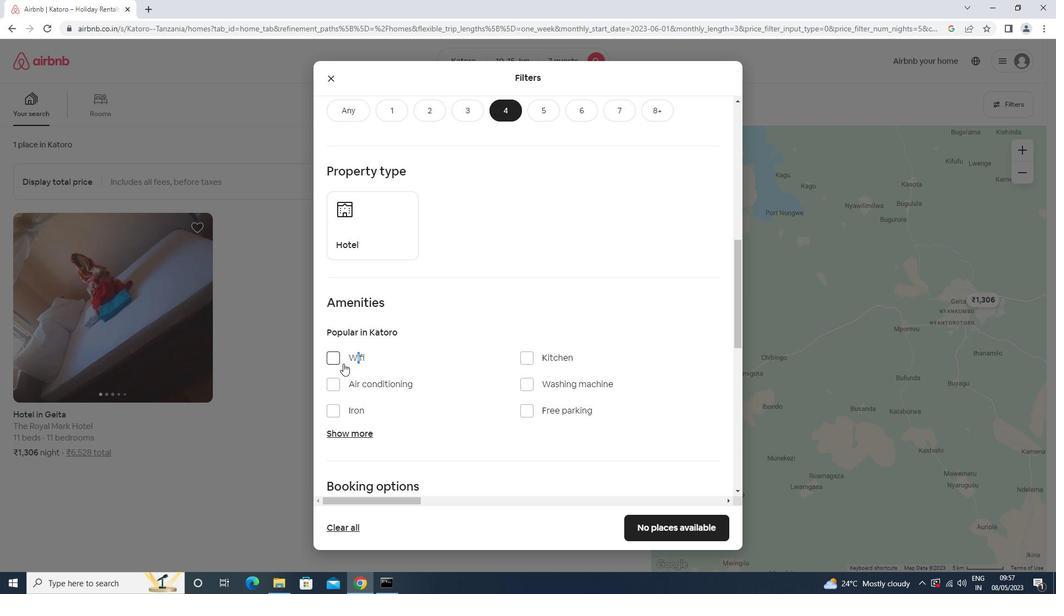 
Action: Mouse moved to (361, 434)
Screenshot: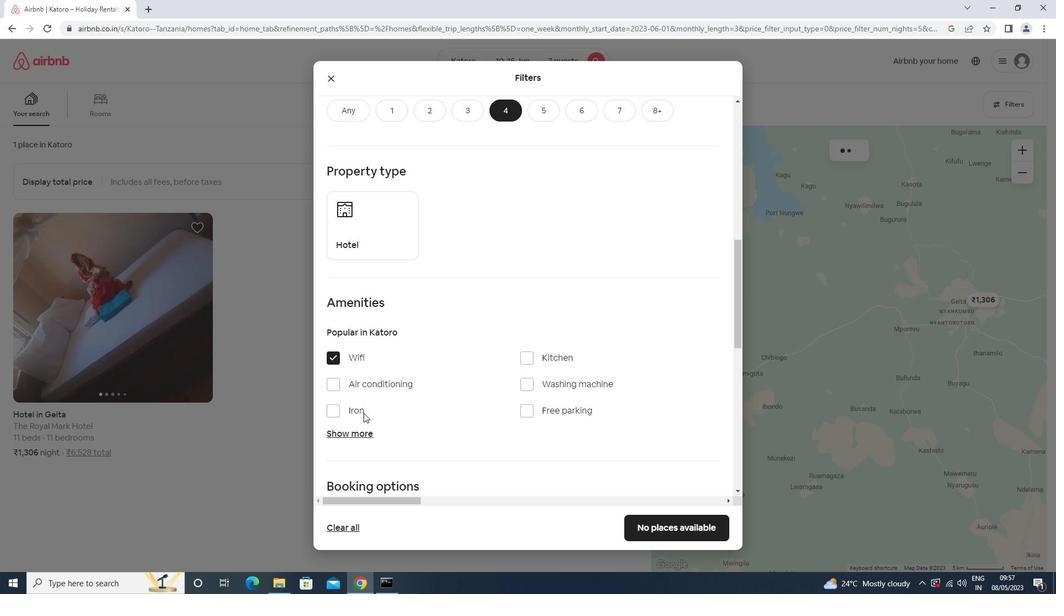 
Action: Mouse pressed left at (361, 434)
Screenshot: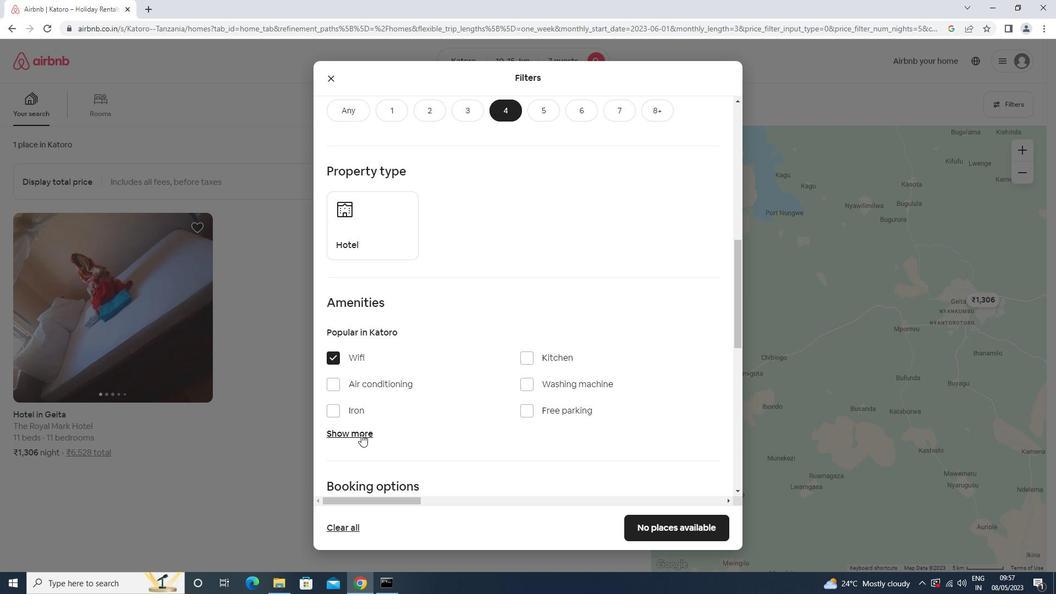 
Action: Mouse moved to (536, 389)
Screenshot: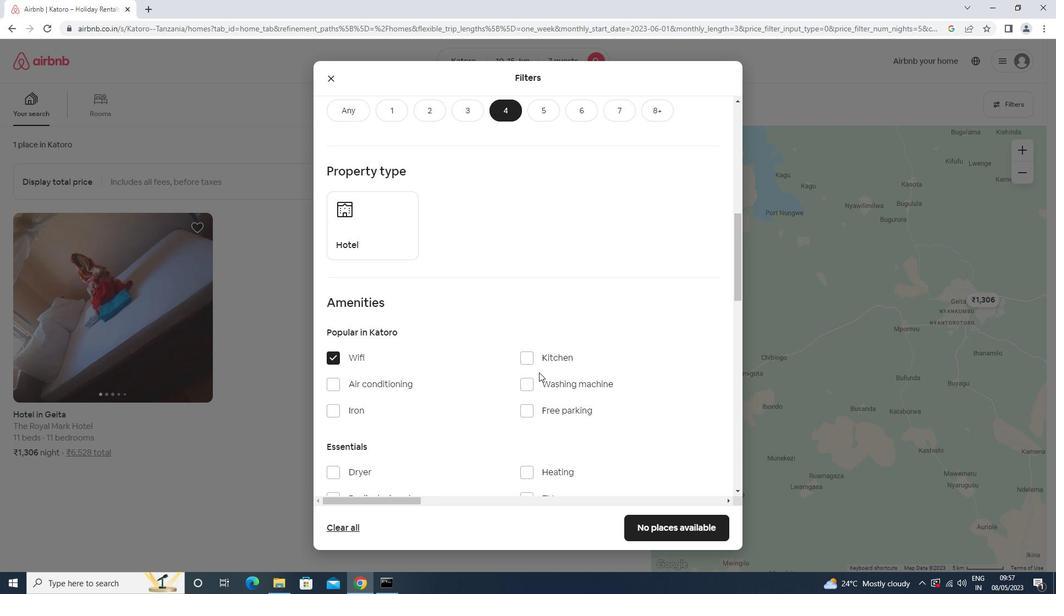 
Action: Mouse pressed left at (536, 389)
Screenshot: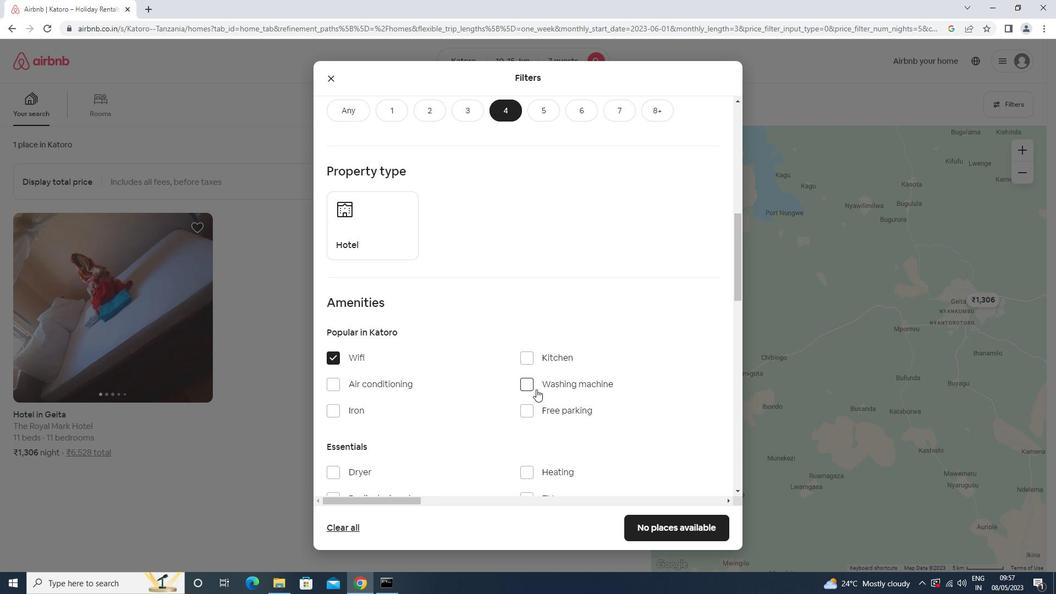 
Action: Mouse moved to (535, 390)
Screenshot: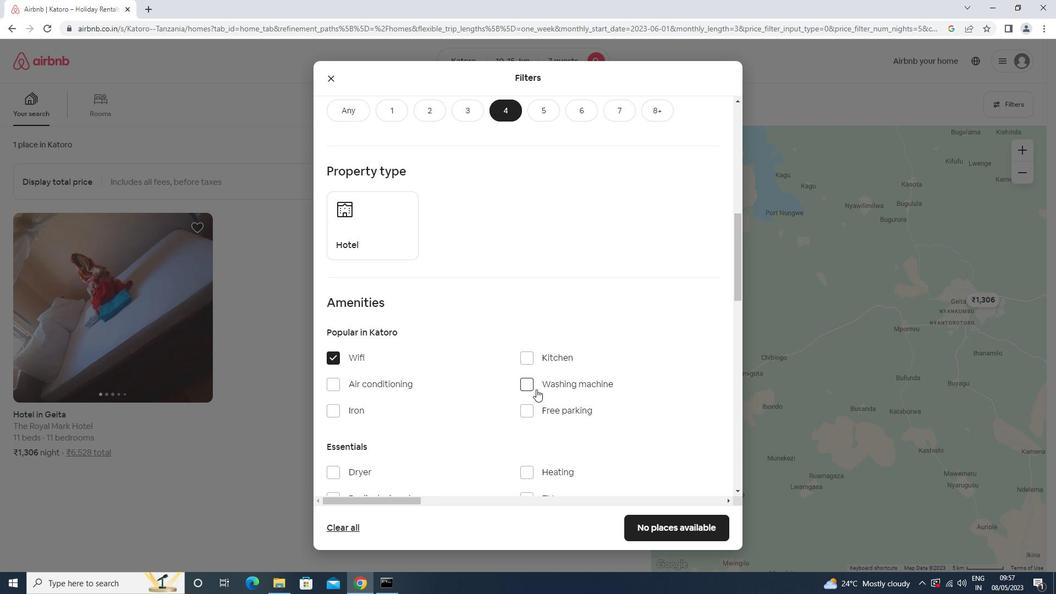 
Action: Mouse scrolled (535, 389) with delta (0, 0)
Screenshot: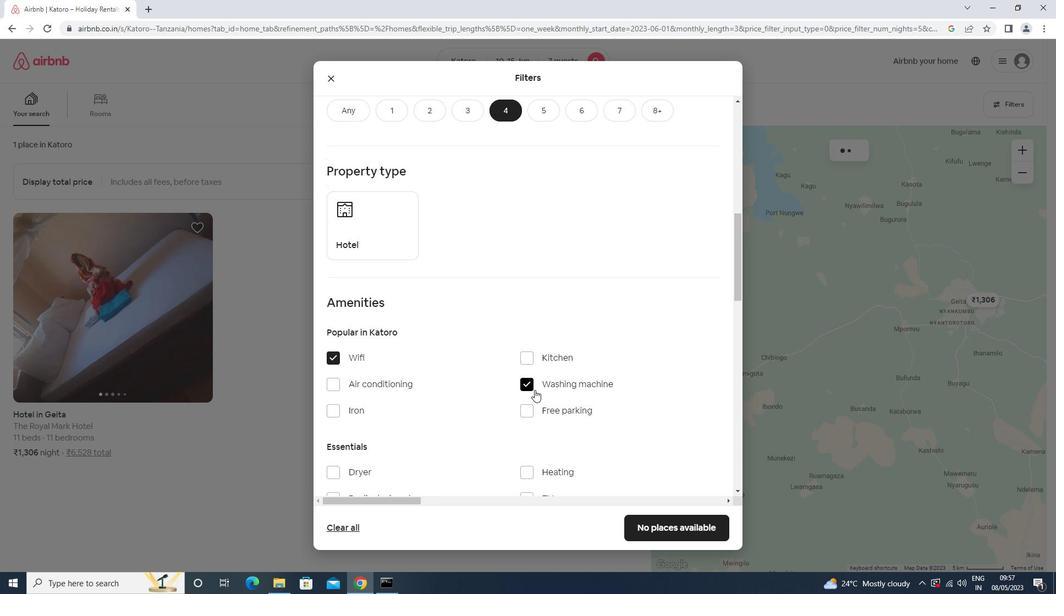 
Action: Mouse scrolled (535, 389) with delta (0, 0)
Screenshot: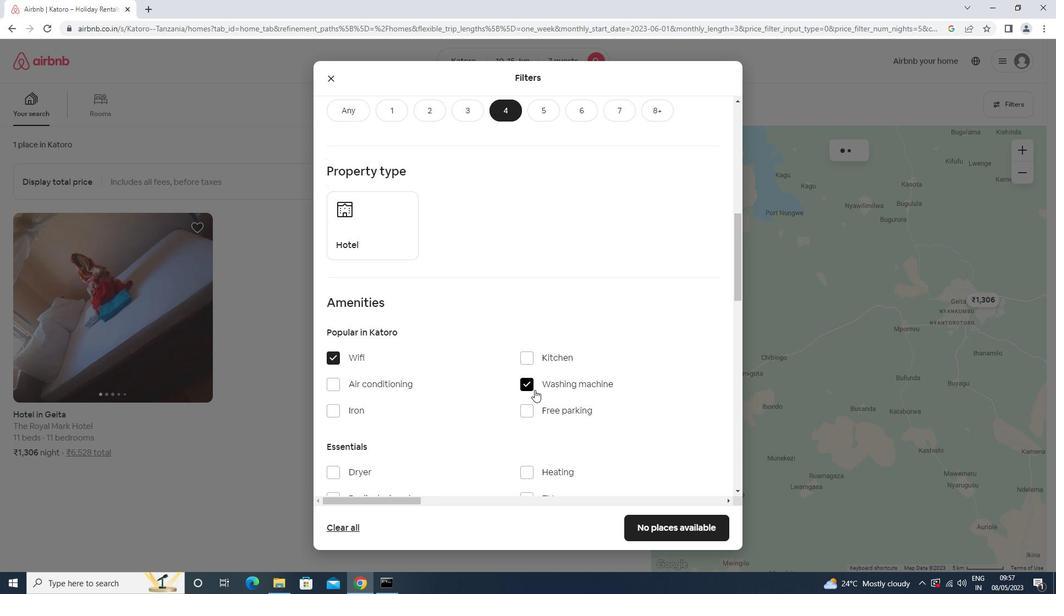 
Action: Mouse scrolled (535, 389) with delta (0, 0)
Screenshot: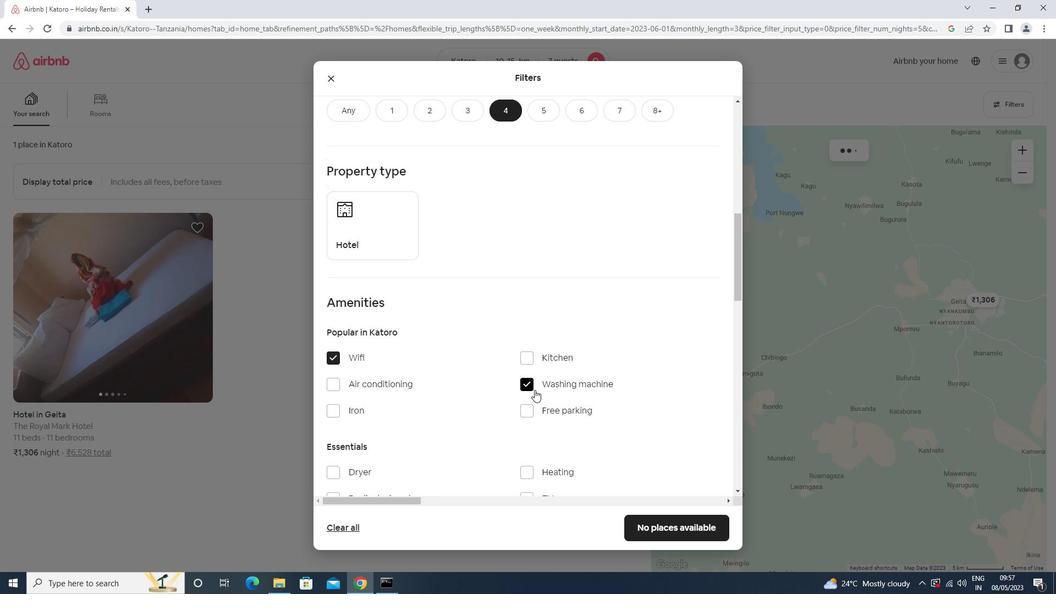 
Action: Mouse moved to (541, 329)
Screenshot: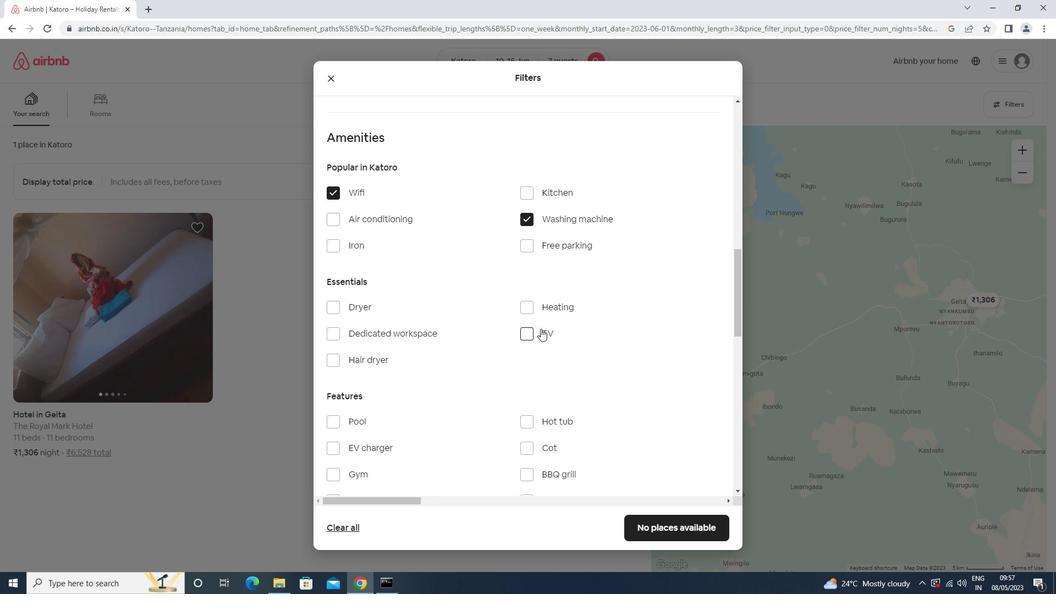 
Action: Mouse pressed left at (541, 329)
Screenshot: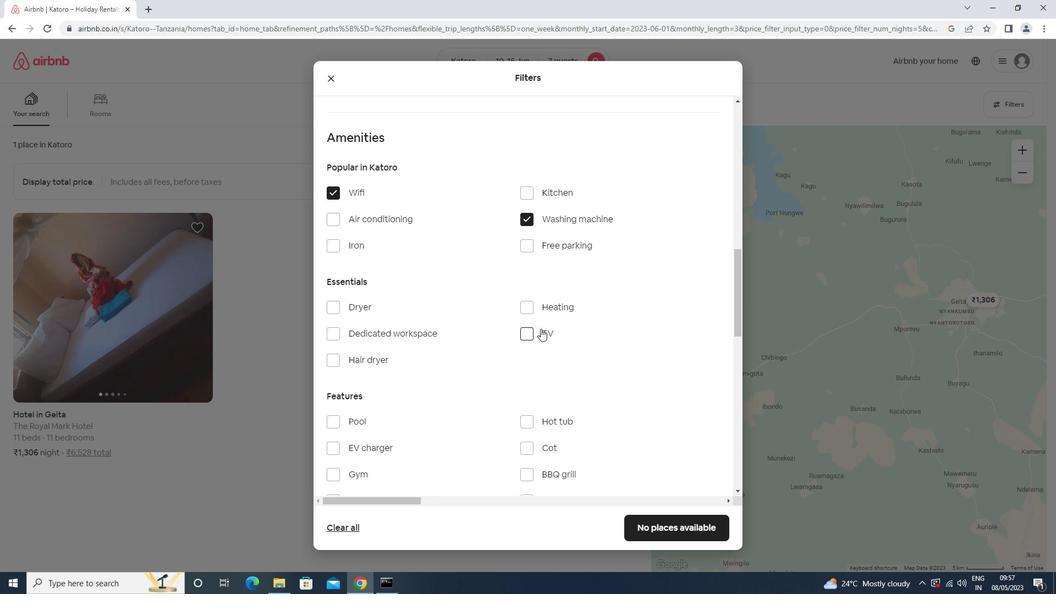 
Action: Mouse moved to (380, 399)
Screenshot: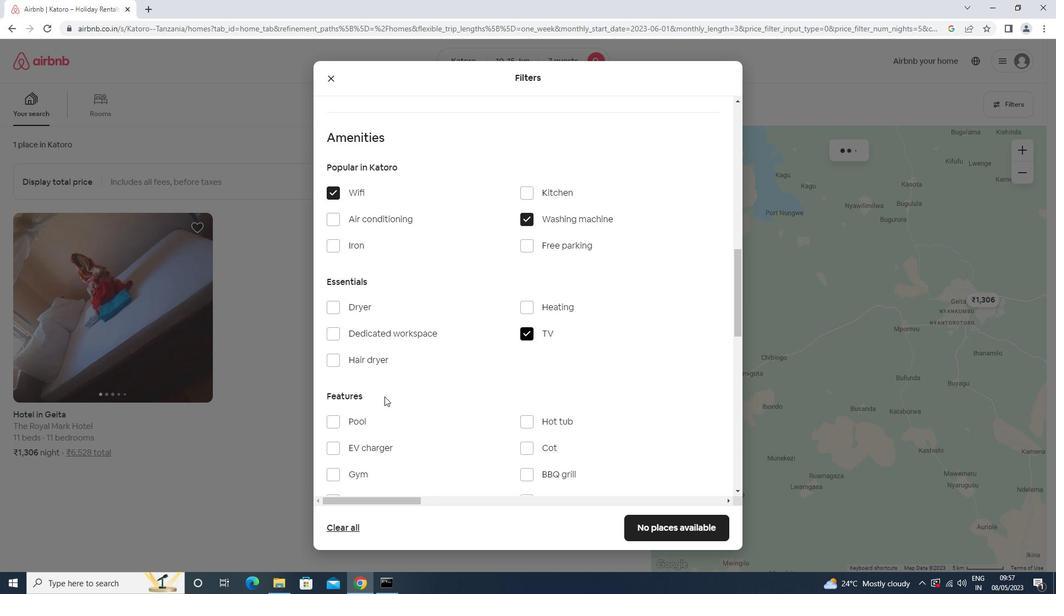 
Action: Mouse scrolled (380, 399) with delta (0, 0)
Screenshot: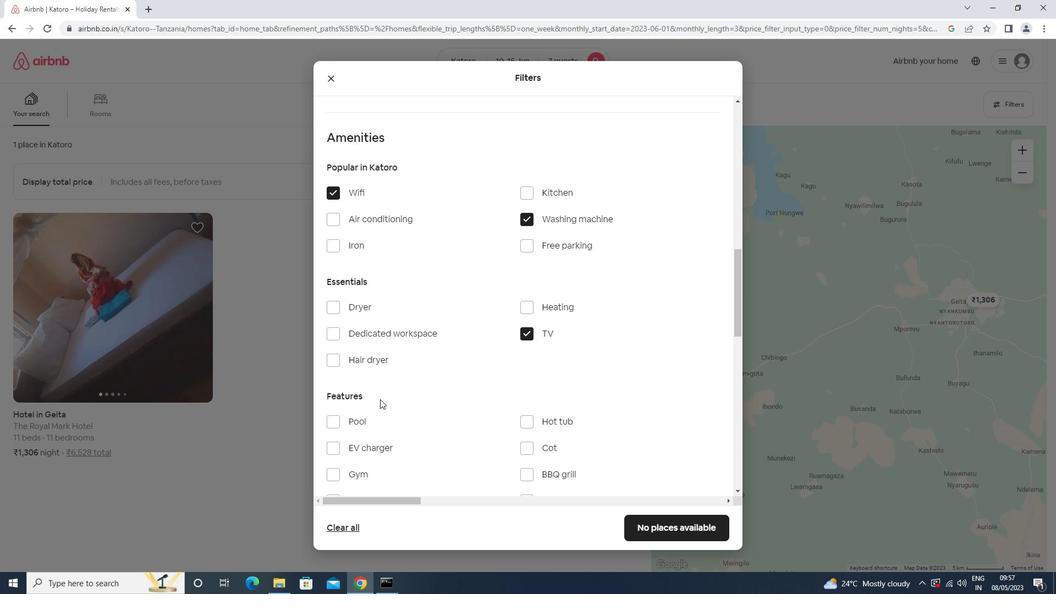 
Action: Mouse scrolled (380, 399) with delta (0, 0)
Screenshot: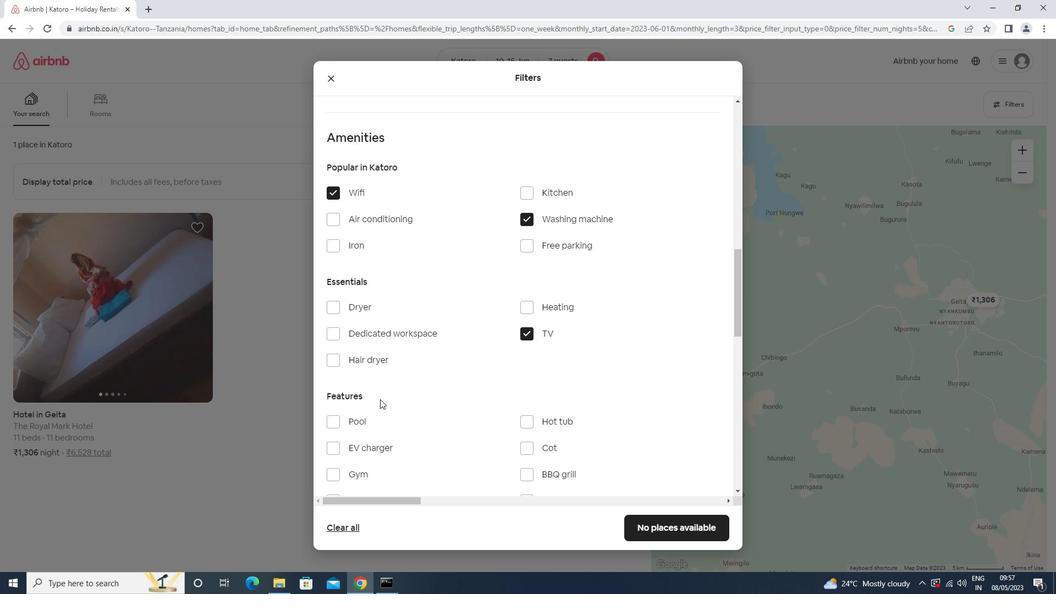 
Action: Mouse scrolled (380, 399) with delta (0, 0)
Screenshot: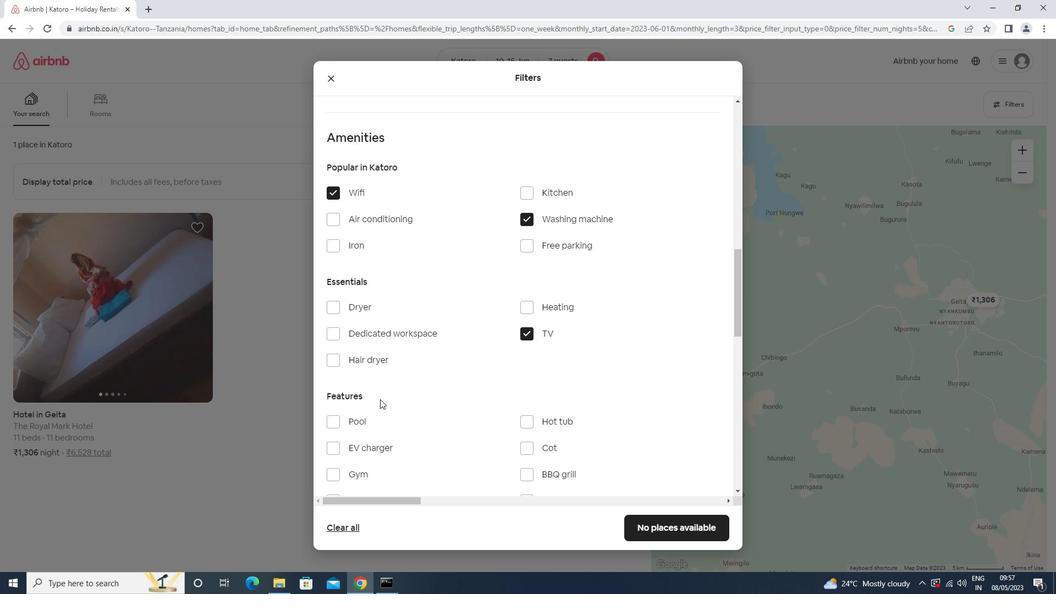 
Action: Mouse scrolled (380, 399) with delta (0, 0)
Screenshot: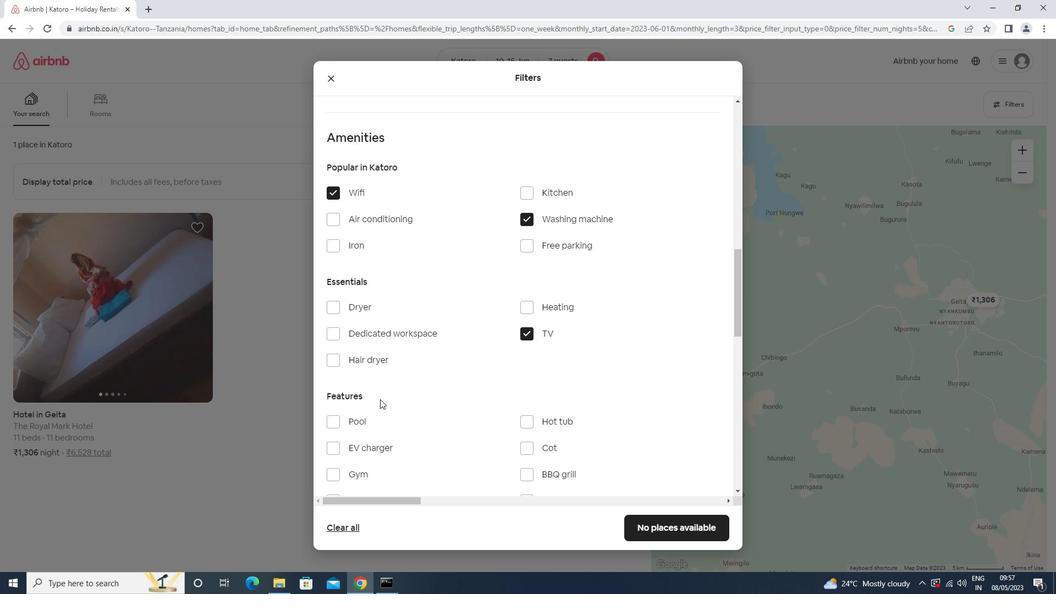 
Action: Mouse scrolled (380, 399) with delta (0, 0)
Screenshot: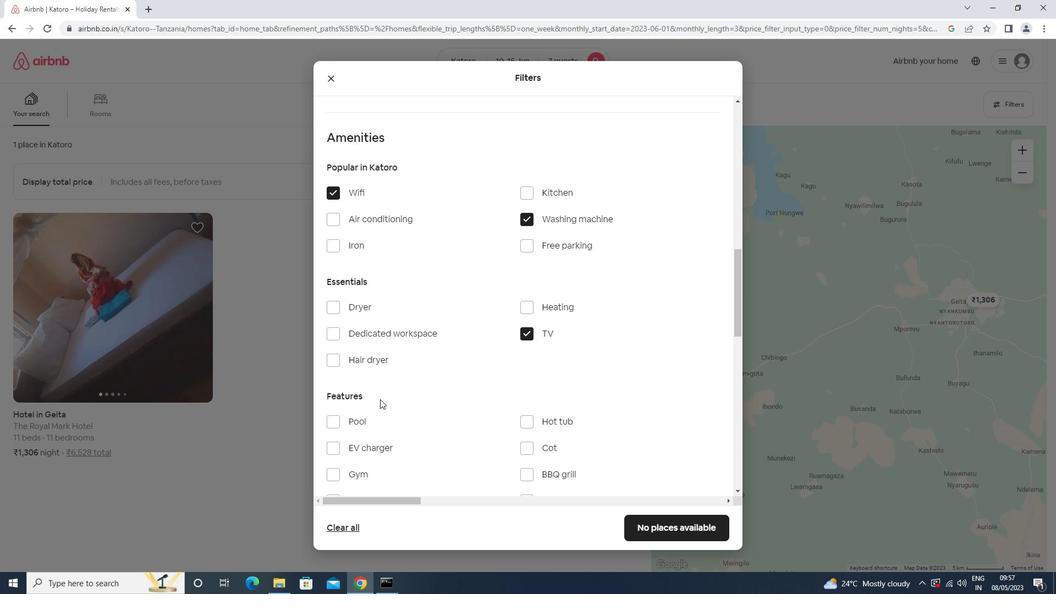 
Action: Mouse moved to (360, 202)
Screenshot: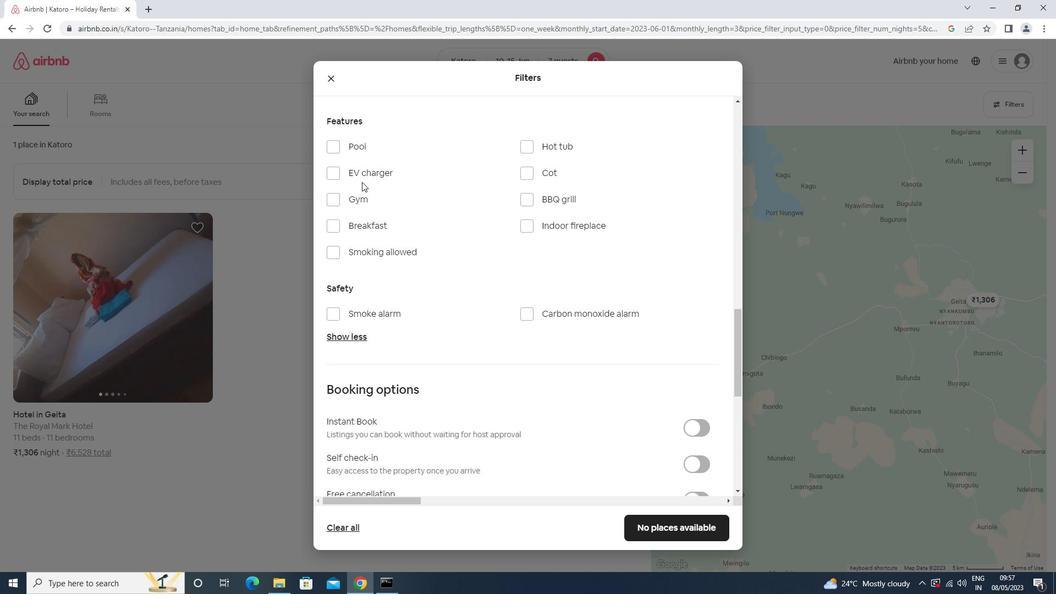 
Action: Mouse pressed left at (360, 202)
Screenshot: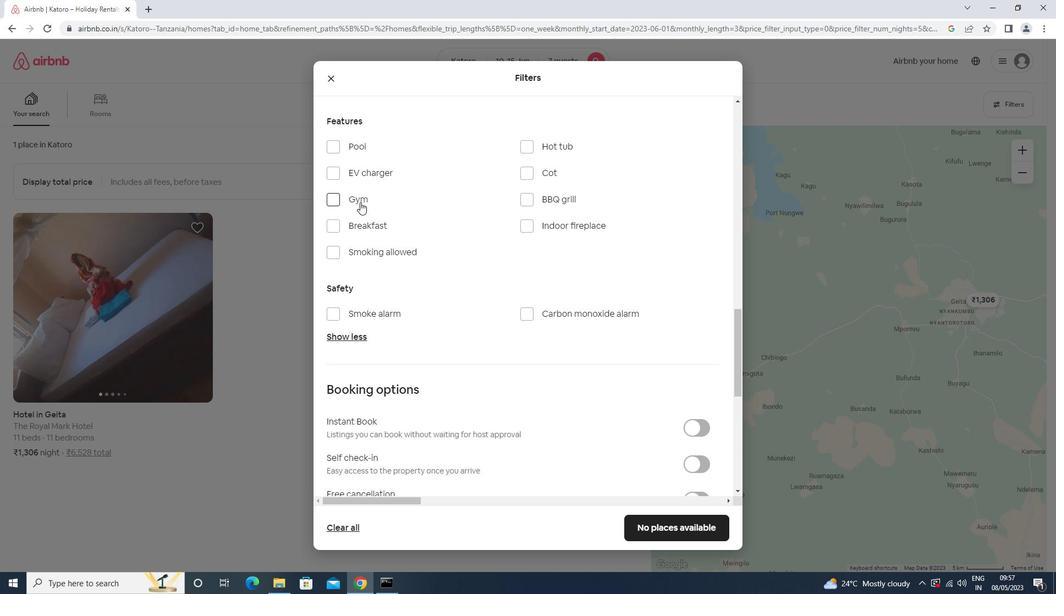 
Action: Mouse moved to (366, 227)
Screenshot: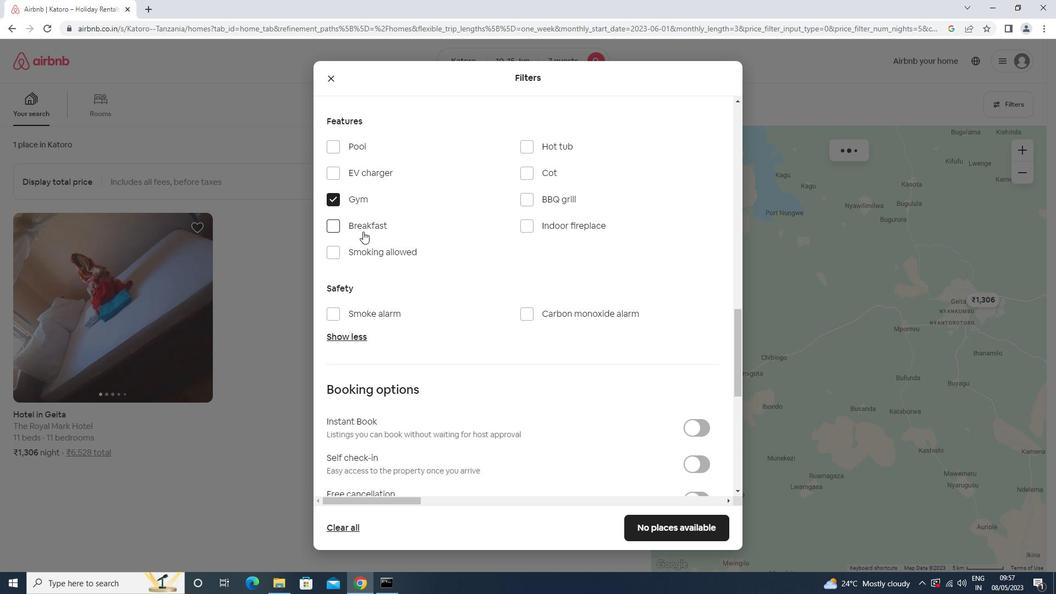 
Action: Mouse pressed left at (366, 227)
Screenshot: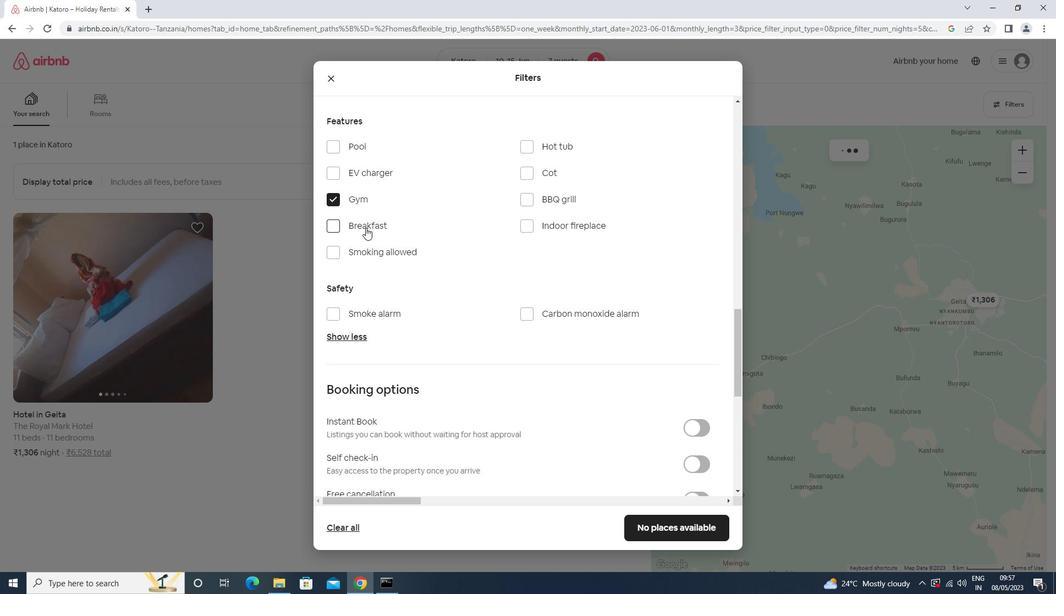 
Action: Mouse moved to (464, 339)
Screenshot: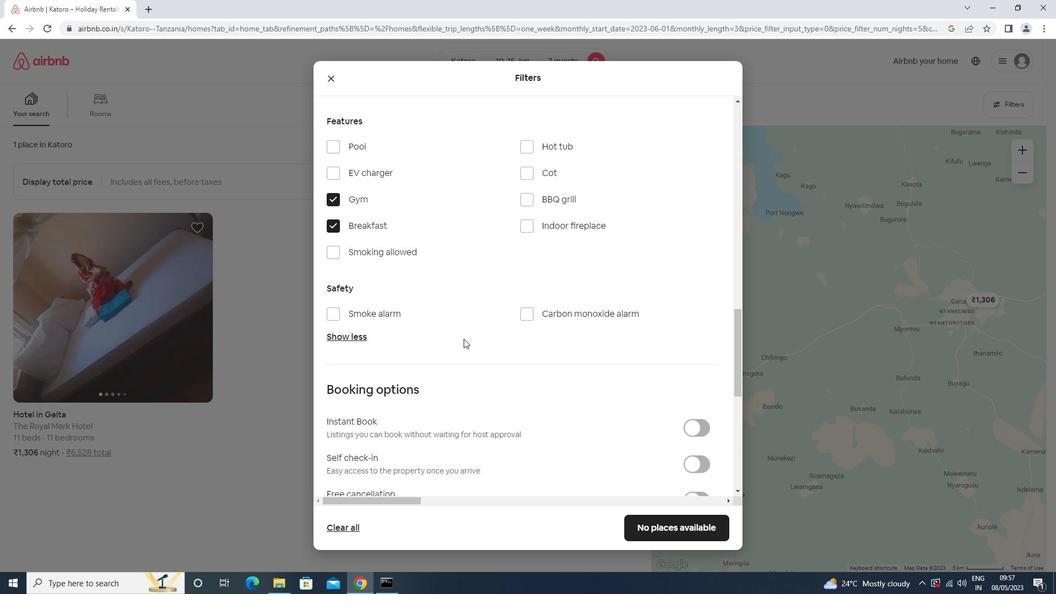 
Action: Mouse scrolled (464, 339) with delta (0, 0)
Screenshot: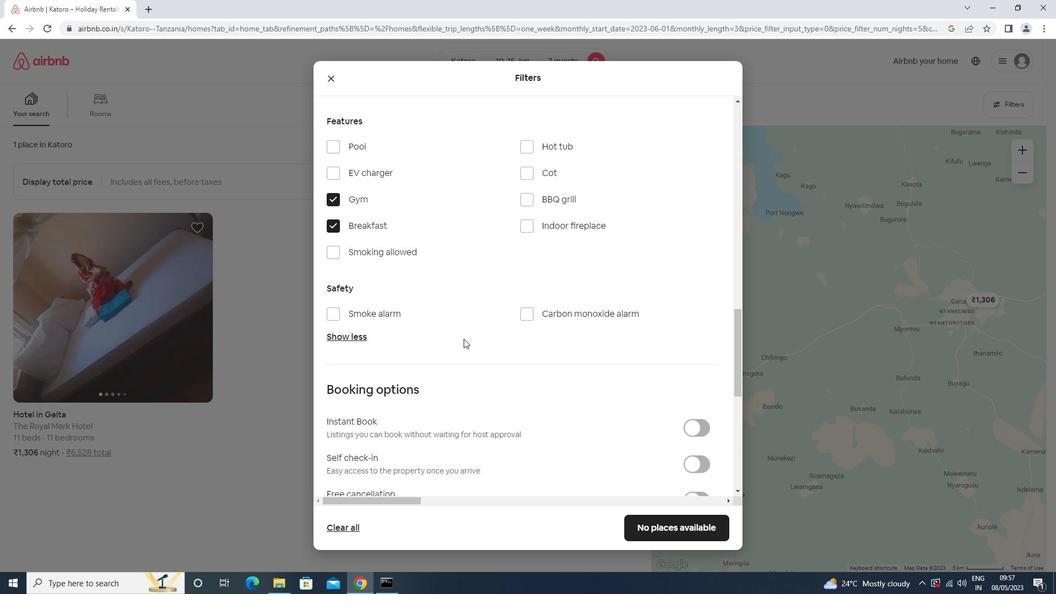 
Action: Mouse moved to (464, 338)
Screenshot: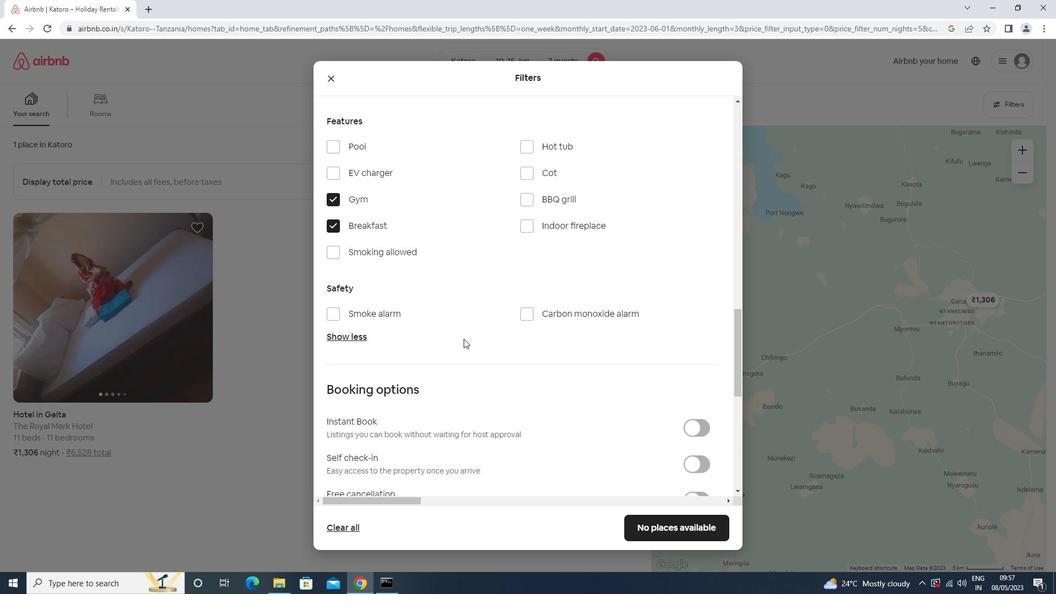 
Action: Mouse scrolled (464, 339) with delta (0, 0)
Screenshot: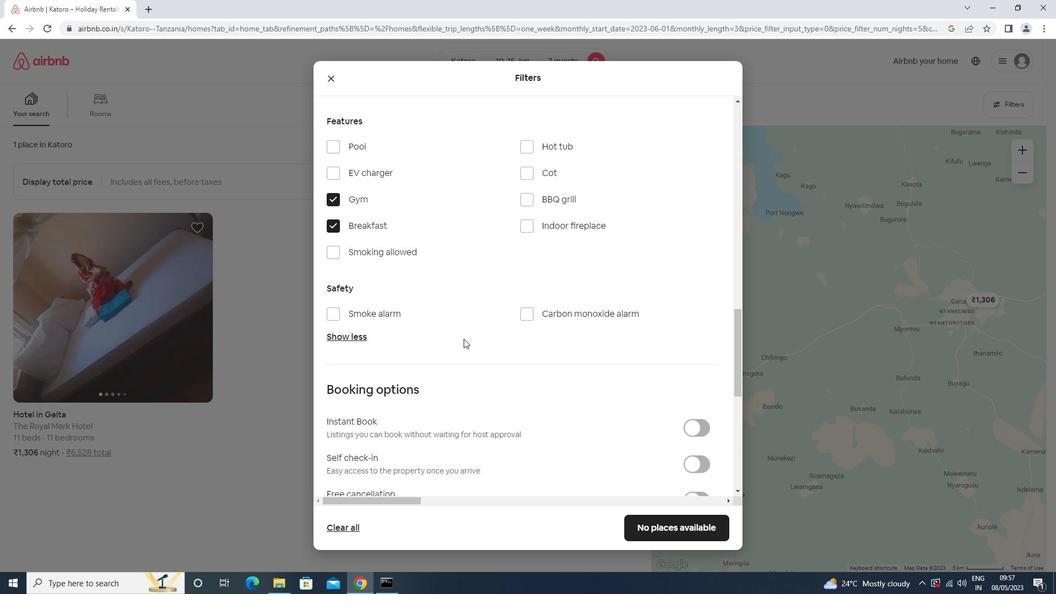 
Action: Mouse scrolled (464, 339) with delta (0, 0)
Screenshot: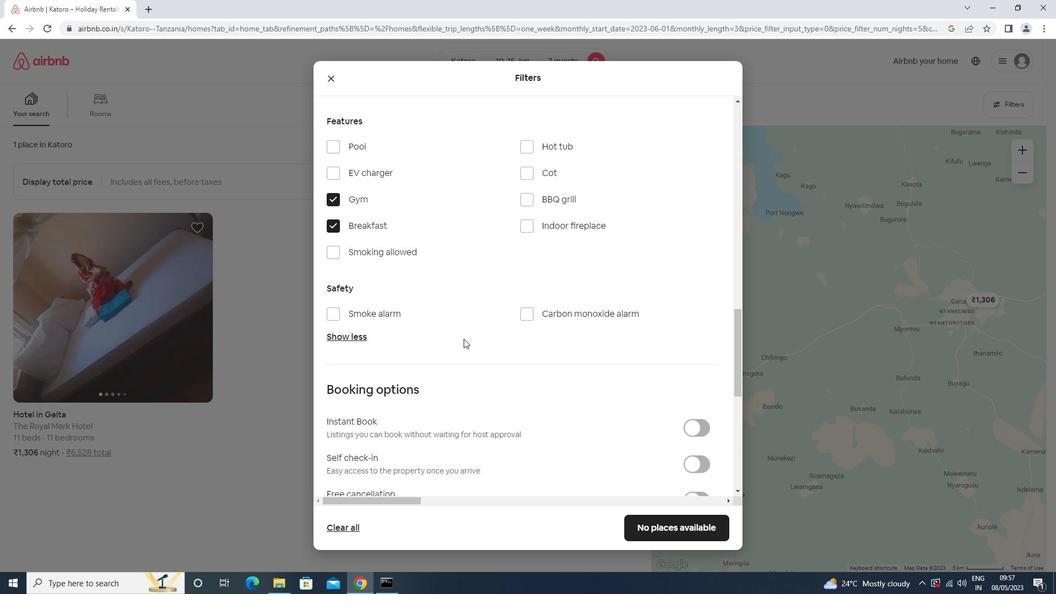 
Action: Mouse scrolled (464, 339) with delta (0, 0)
Screenshot: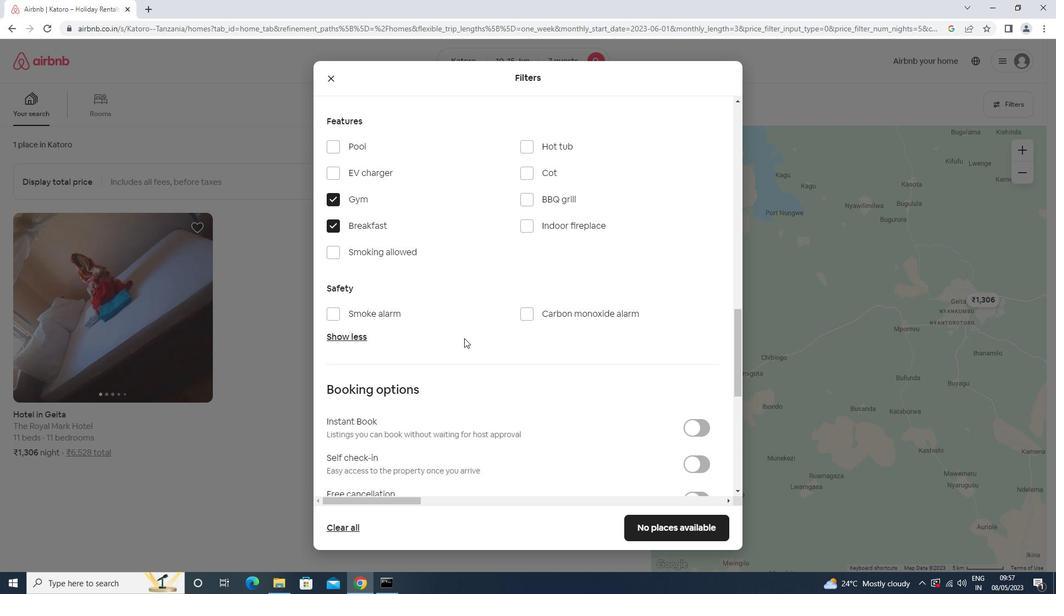 
Action: Mouse scrolled (464, 337) with delta (0, 0)
Screenshot: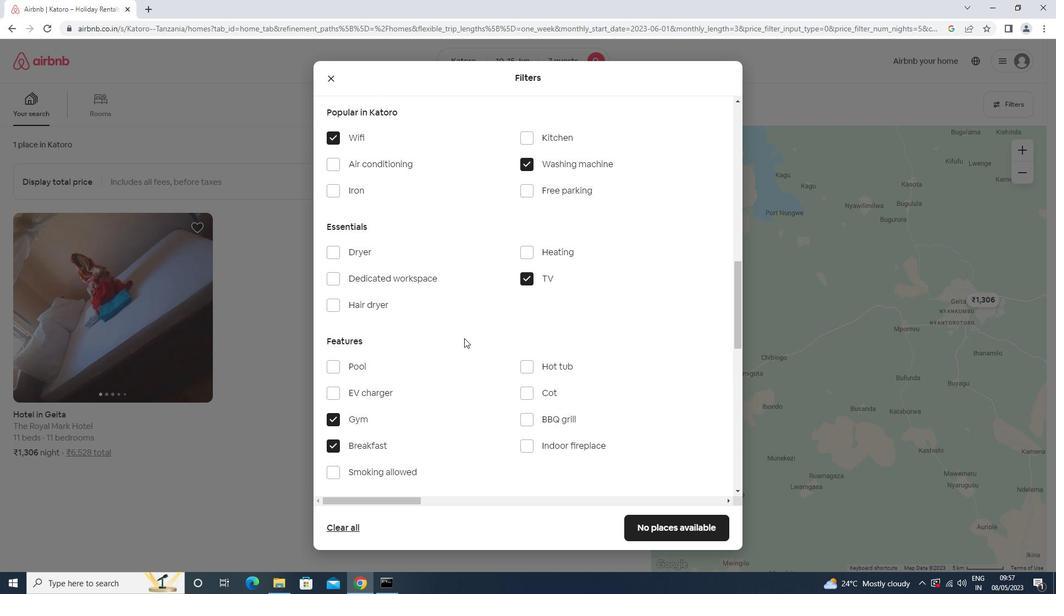 
Action: Mouse scrolled (464, 337) with delta (0, 0)
Screenshot: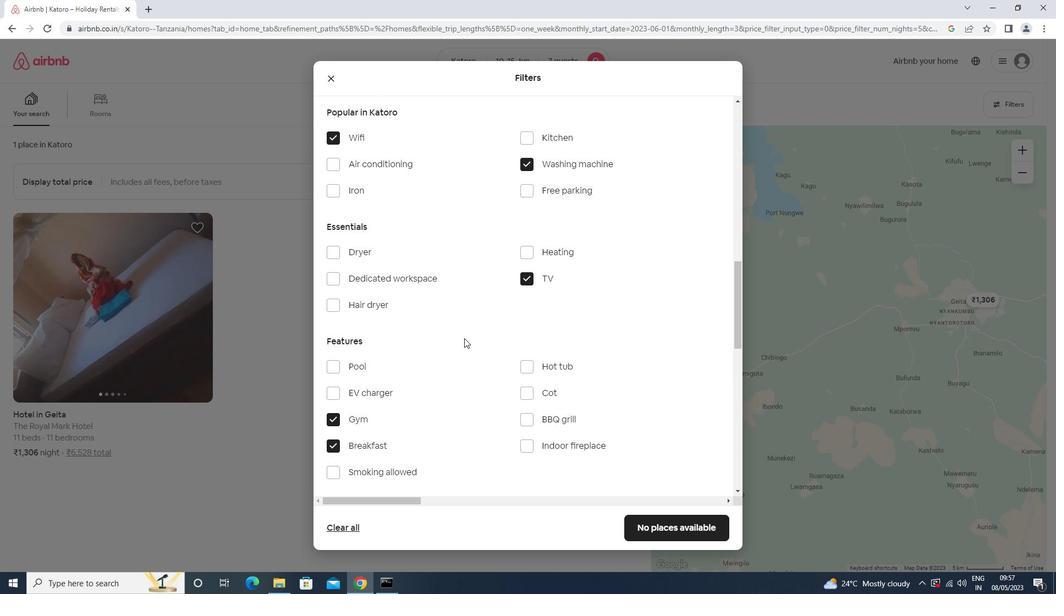 
Action: Mouse scrolled (464, 337) with delta (0, 0)
Screenshot: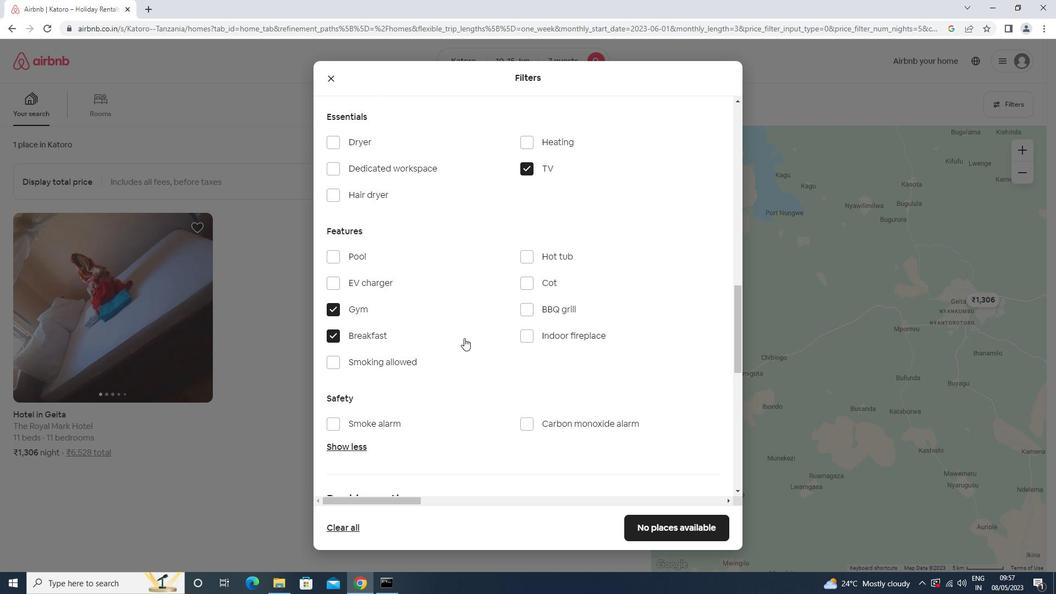 
Action: Mouse scrolled (464, 337) with delta (0, 0)
Screenshot: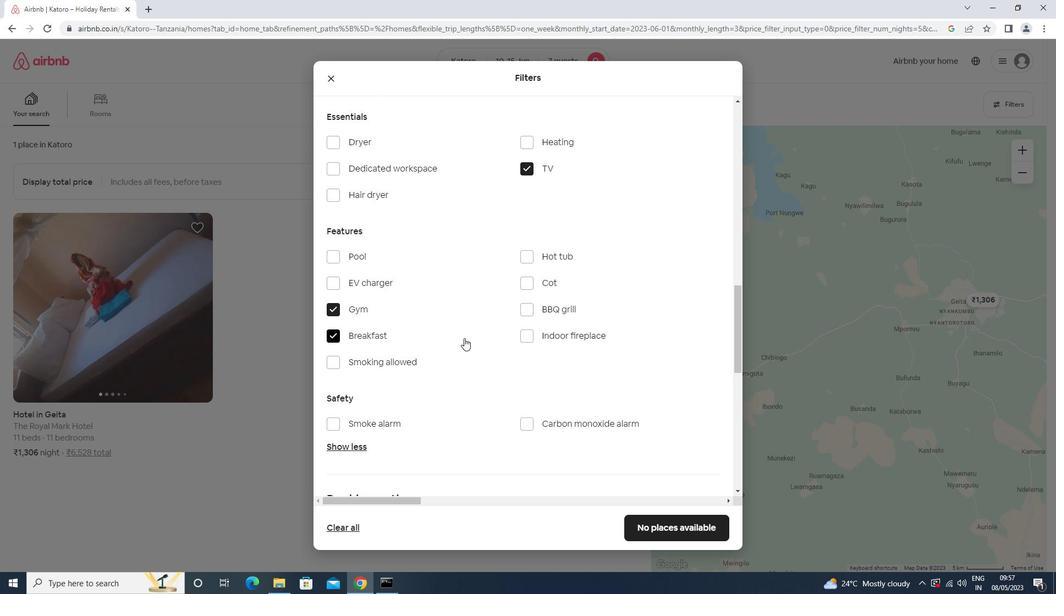 
Action: Mouse scrolled (464, 337) with delta (0, 0)
Screenshot: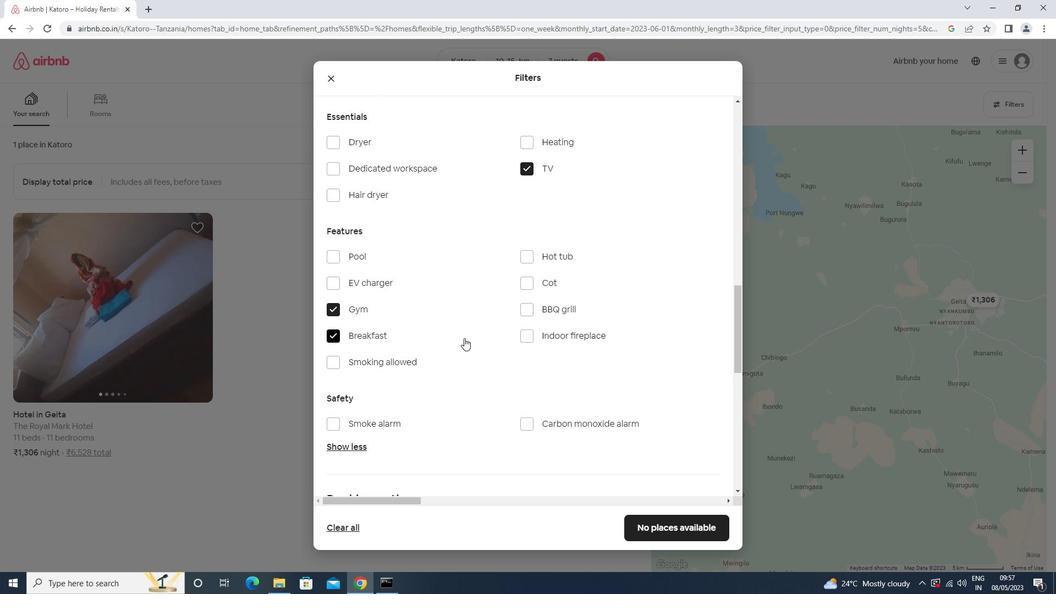 
Action: Mouse scrolled (464, 337) with delta (0, 0)
Screenshot: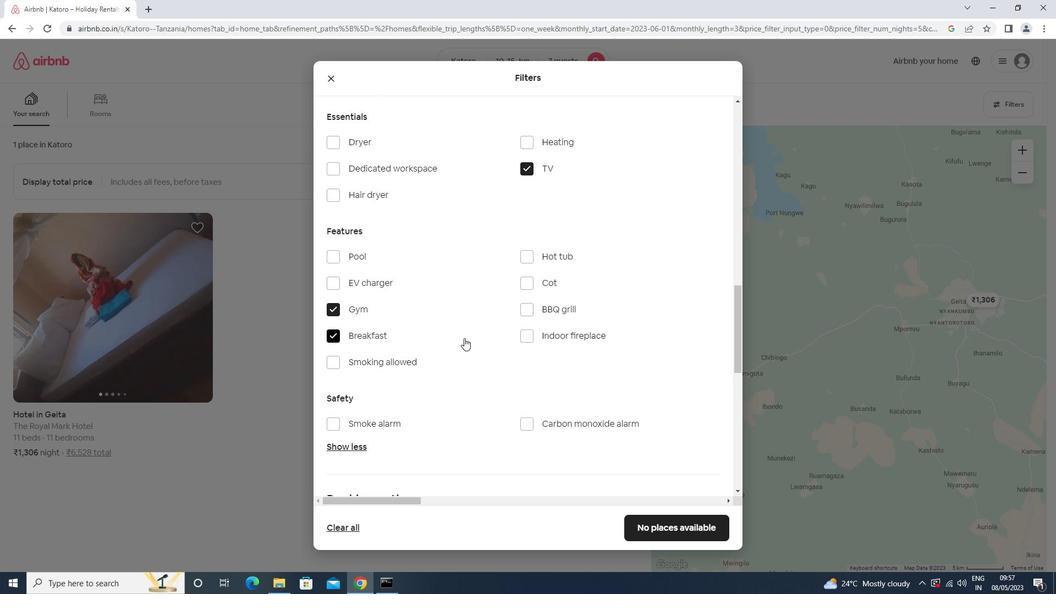 
Action: Mouse moved to (698, 353)
Screenshot: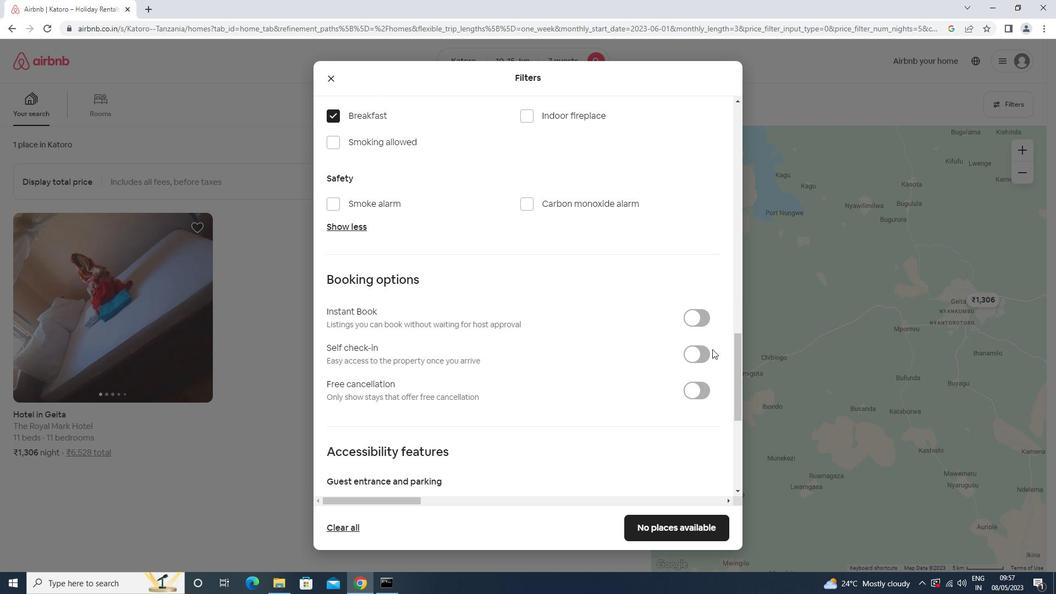 
Action: Mouse pressed left at (698, 353)
Screenshot: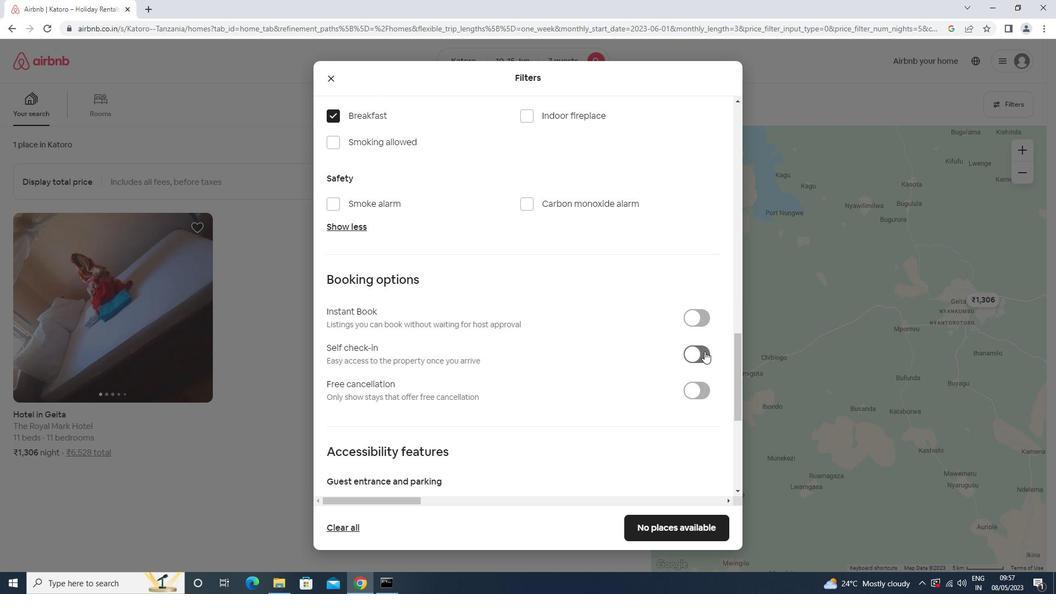 
Action: Mouse moved to (486, 469)
Screenshot: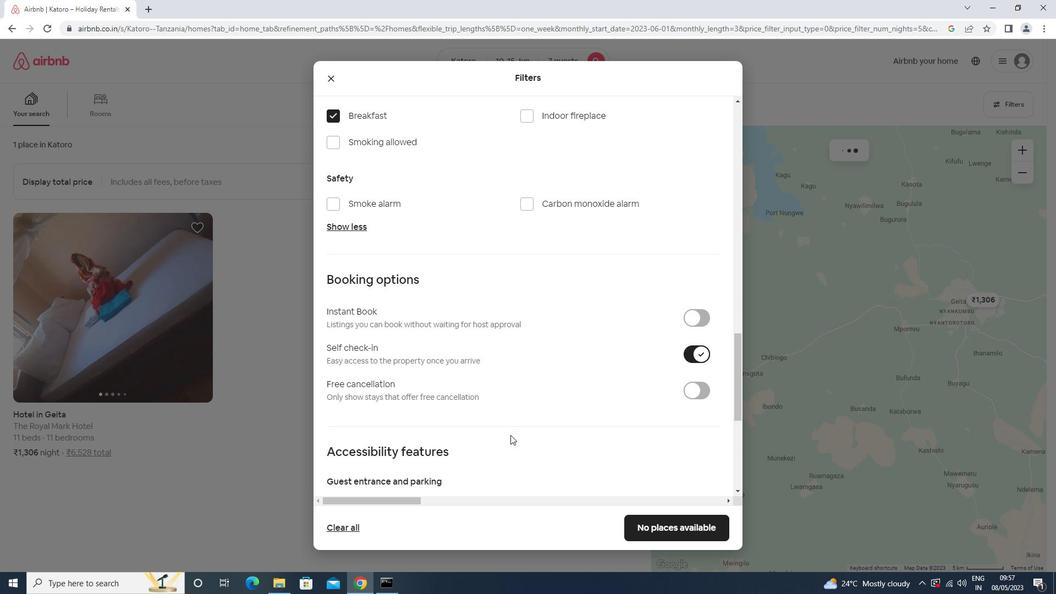 
Action: Mouse scrolled (486, 468) with delta (0, 0)
Screenshot: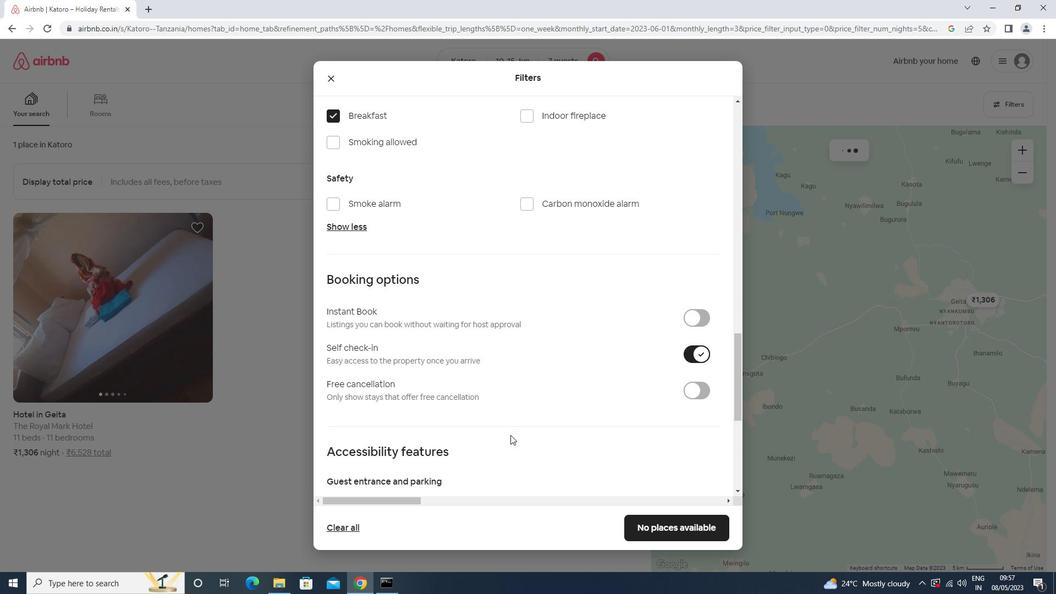 
Action: Mouse moved to (486, 470)
Screenshot: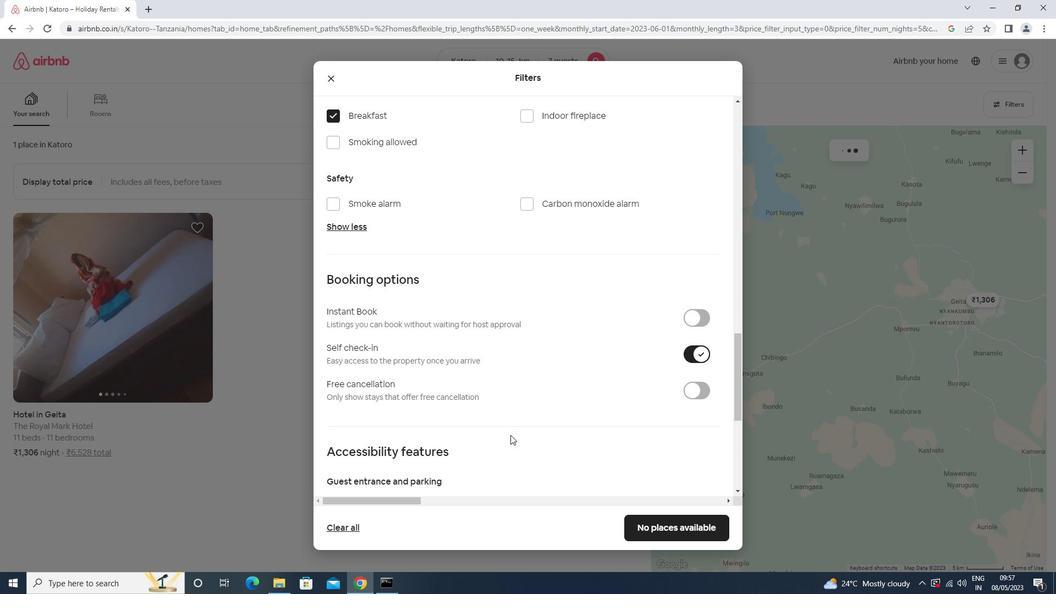 
Action: Mouse scrolled (486, 469) with delta (0, 0)
Screenshot: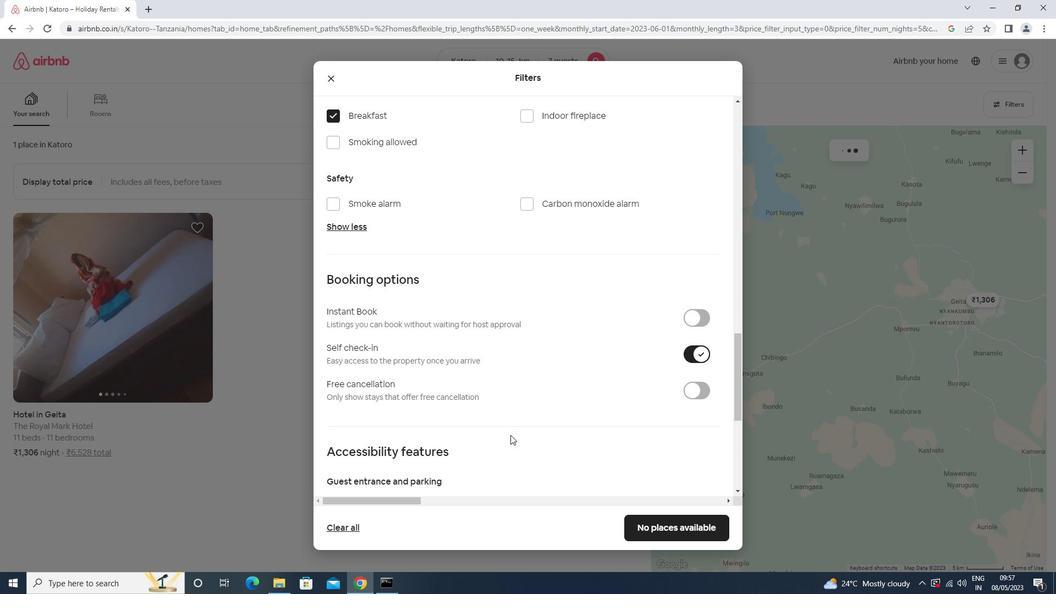 
Action: Mouse moved to (486, 470)
Screenshot: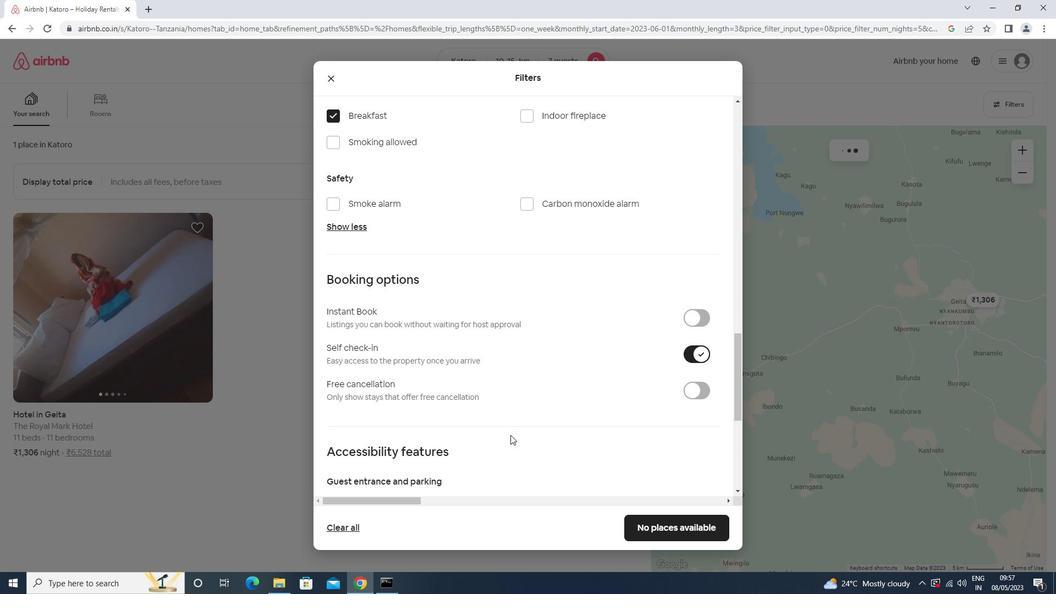 
Action: Mouse scrolled (486, 470) with delta (0, 0)
Screenshot: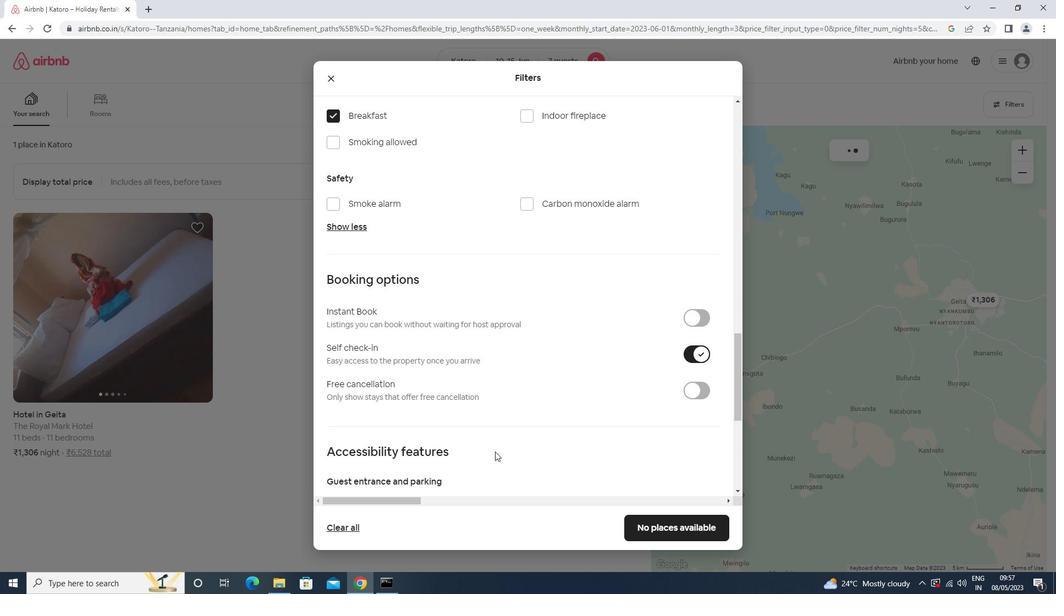 
Action: Mouse scrolled (486, 470) with delta (0, 0)
Screenshot: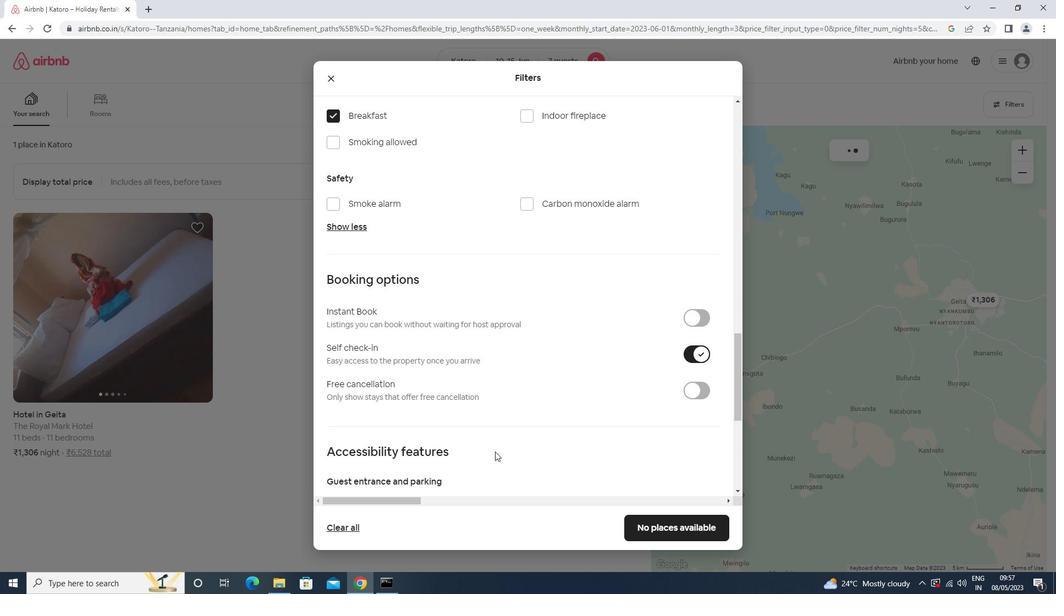 
Action: Mouse scrolled (486, 470) with delta (0, 0)
Screenshot: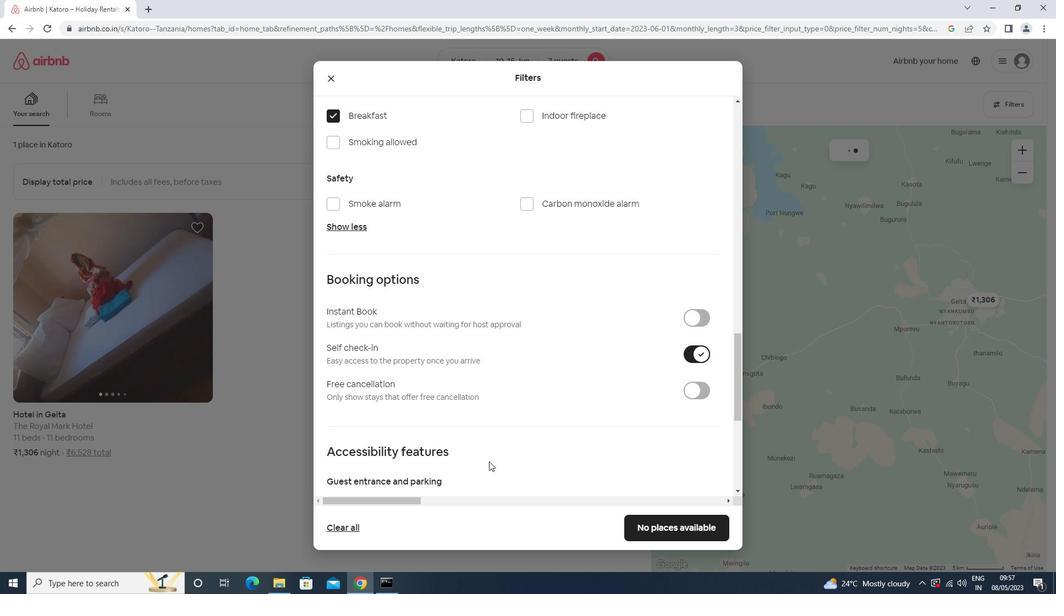 
Action: Mouse scrolled (486, 470) with delta (0, 0)
Screenshot: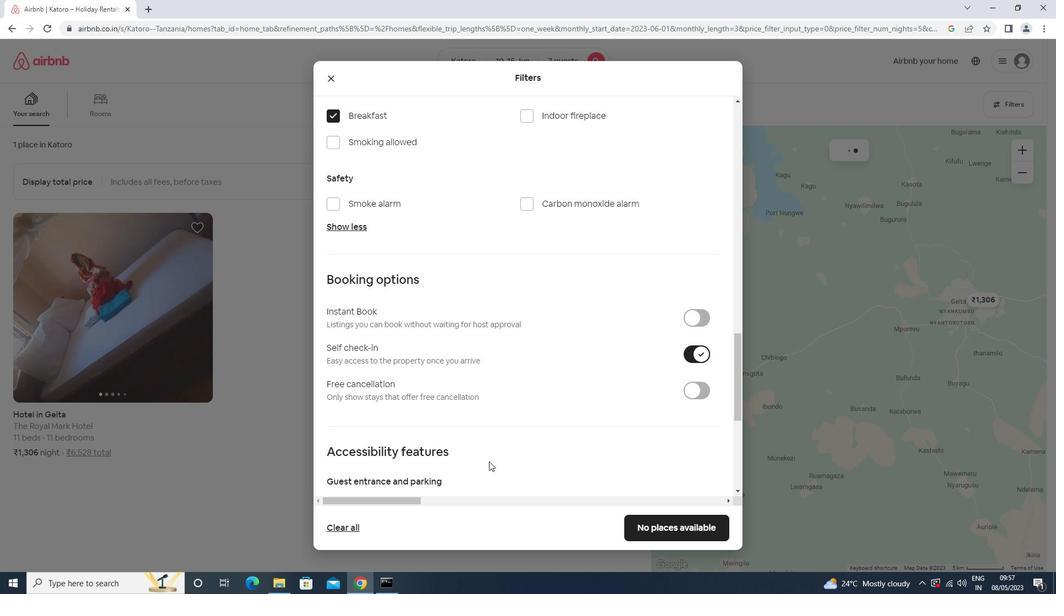 
Action: Mouse moved to (341, 461)
Screenshot: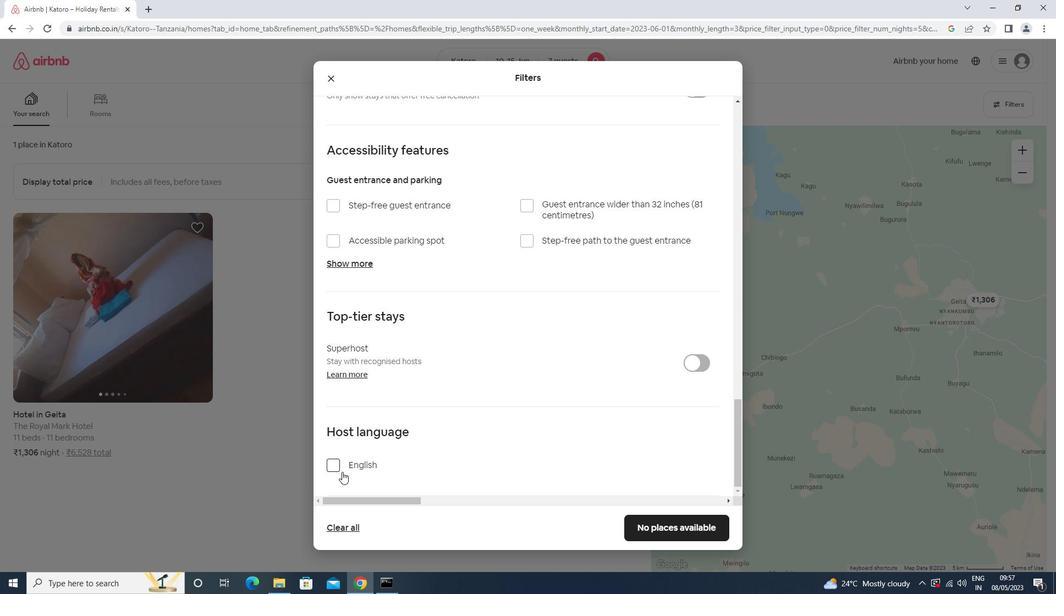 
Action: Mouse pressed left at (341, 461)
Screenshot: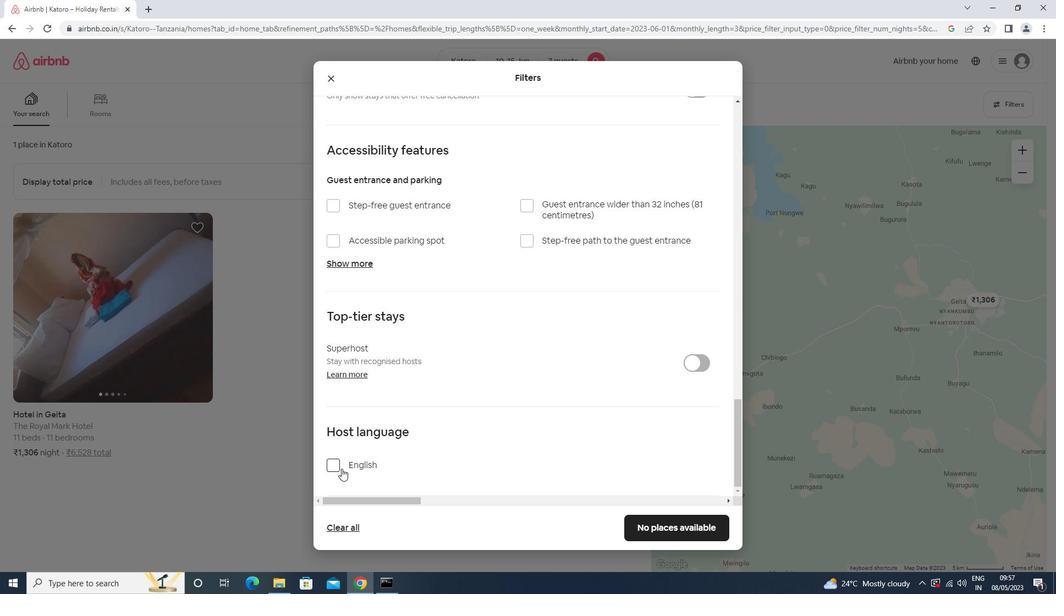 
Action: Mouse moved to (660, 527)
Screenshot: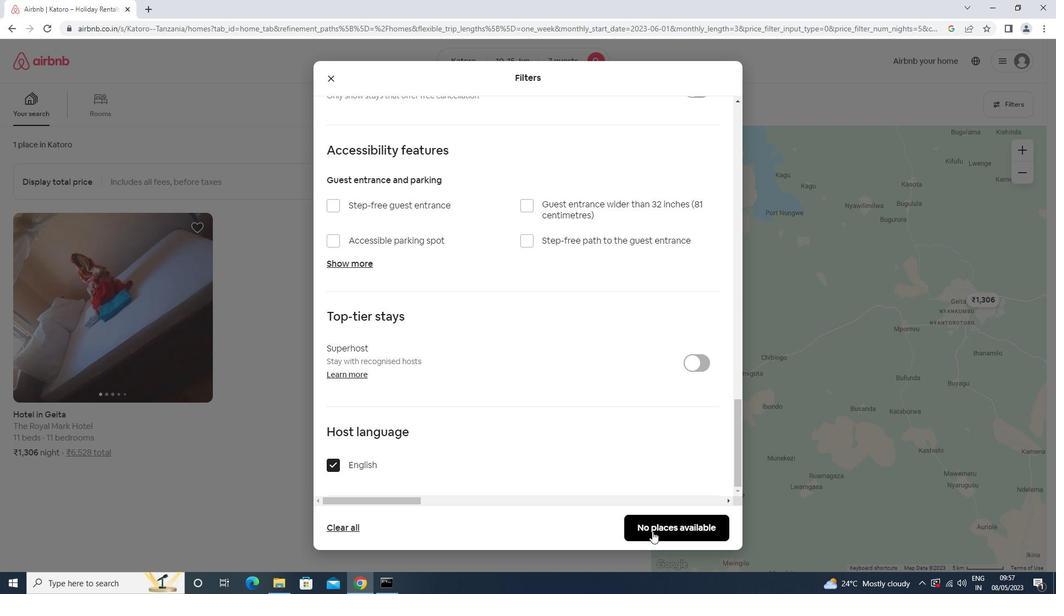 
Action: Mouse pressed left at (660, 527)
Screenshot: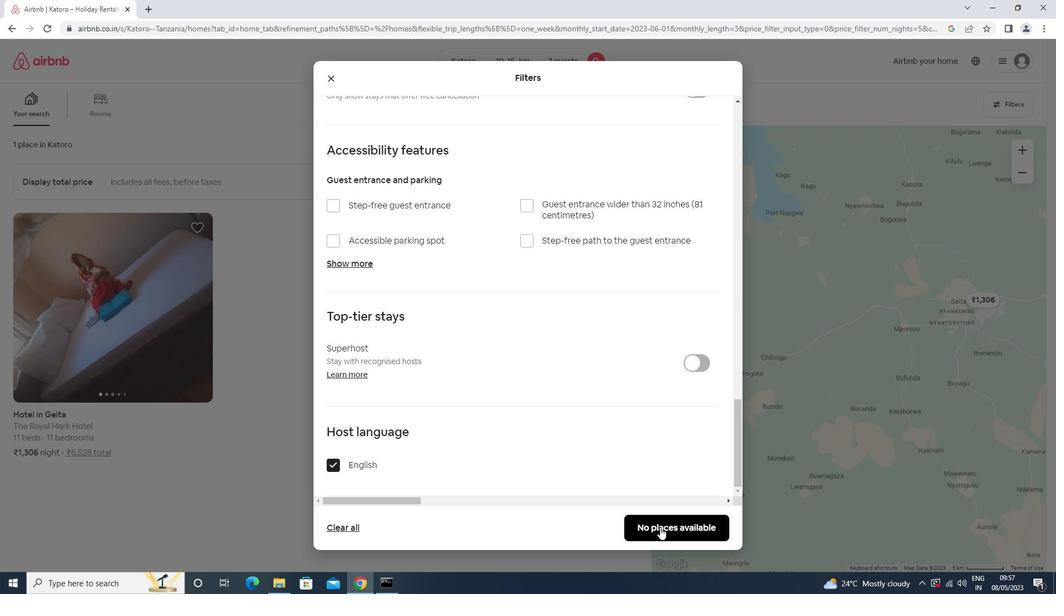 
Action: Mouse moved to (660, 527)
Screenshot: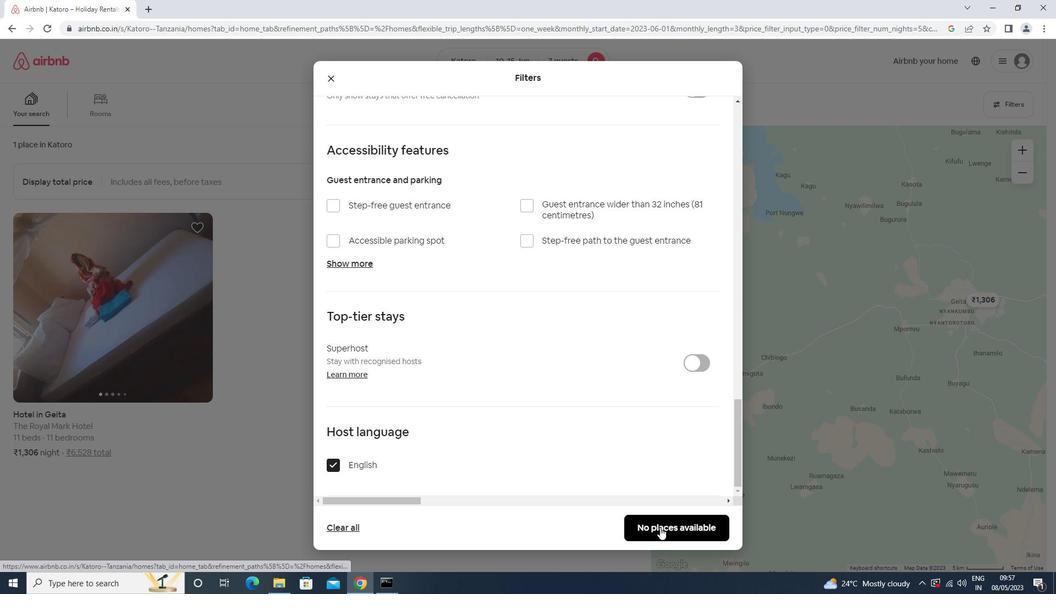 
